 Task: Add a signature Isabella Collins containing With gratitude and sincere wishes, Isabella Collins to email address softage.8@softage.net and add a folder Games
Action: Mouse moved to (66, 134)
Screenshot: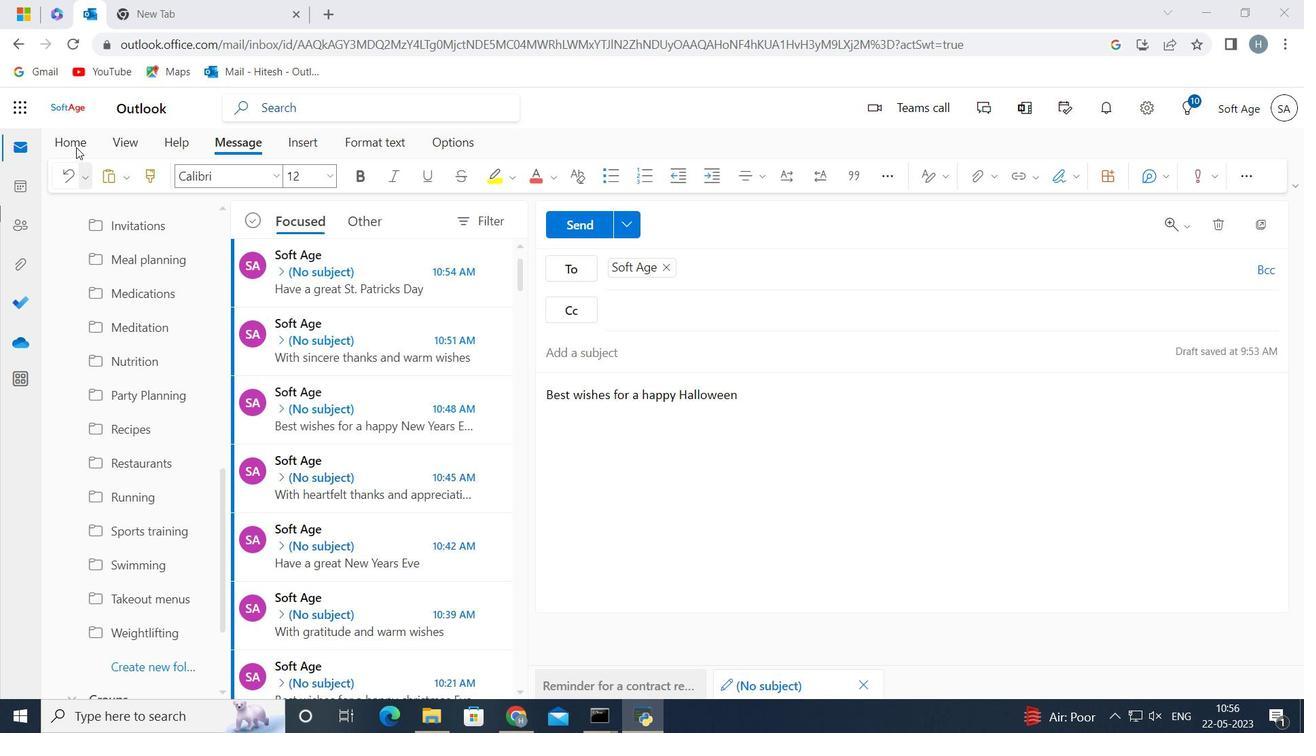 
Action: Mouse pressed left at (66, 134)
Screenshot: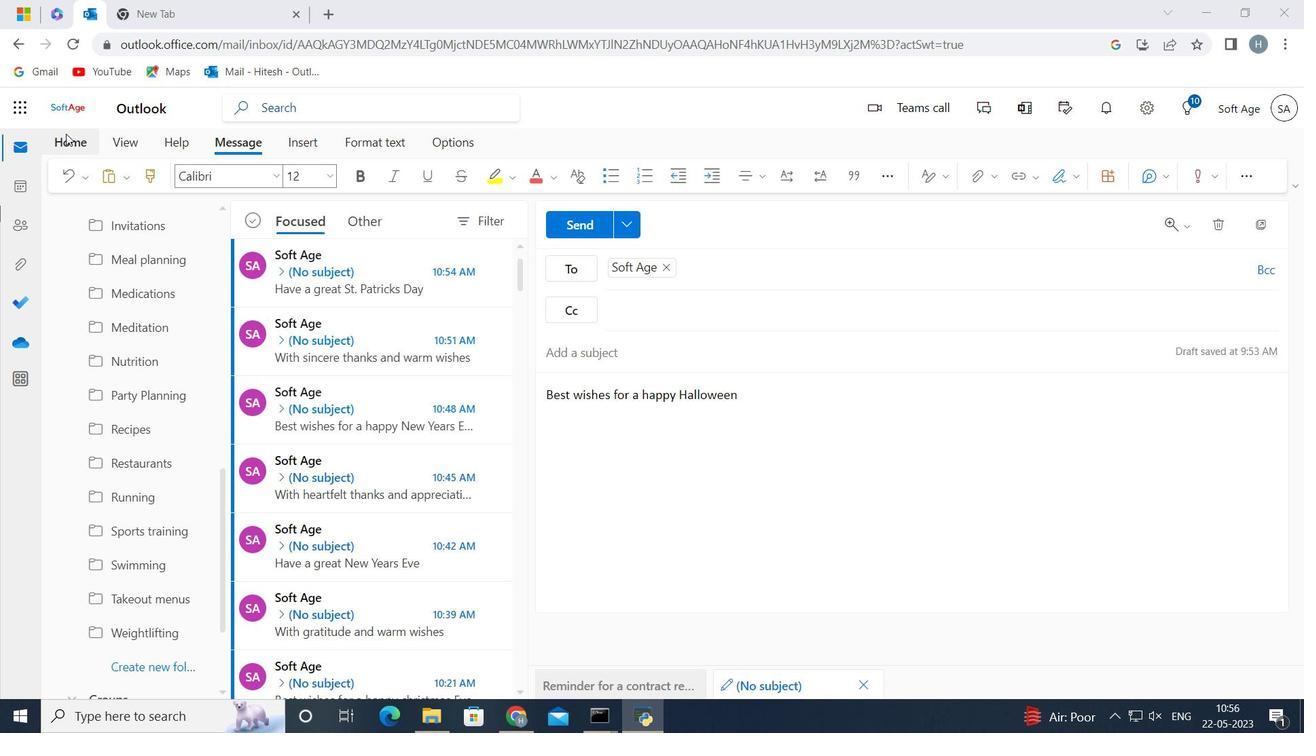 
Action: Mouse moved to (131, 173)
Screenshot: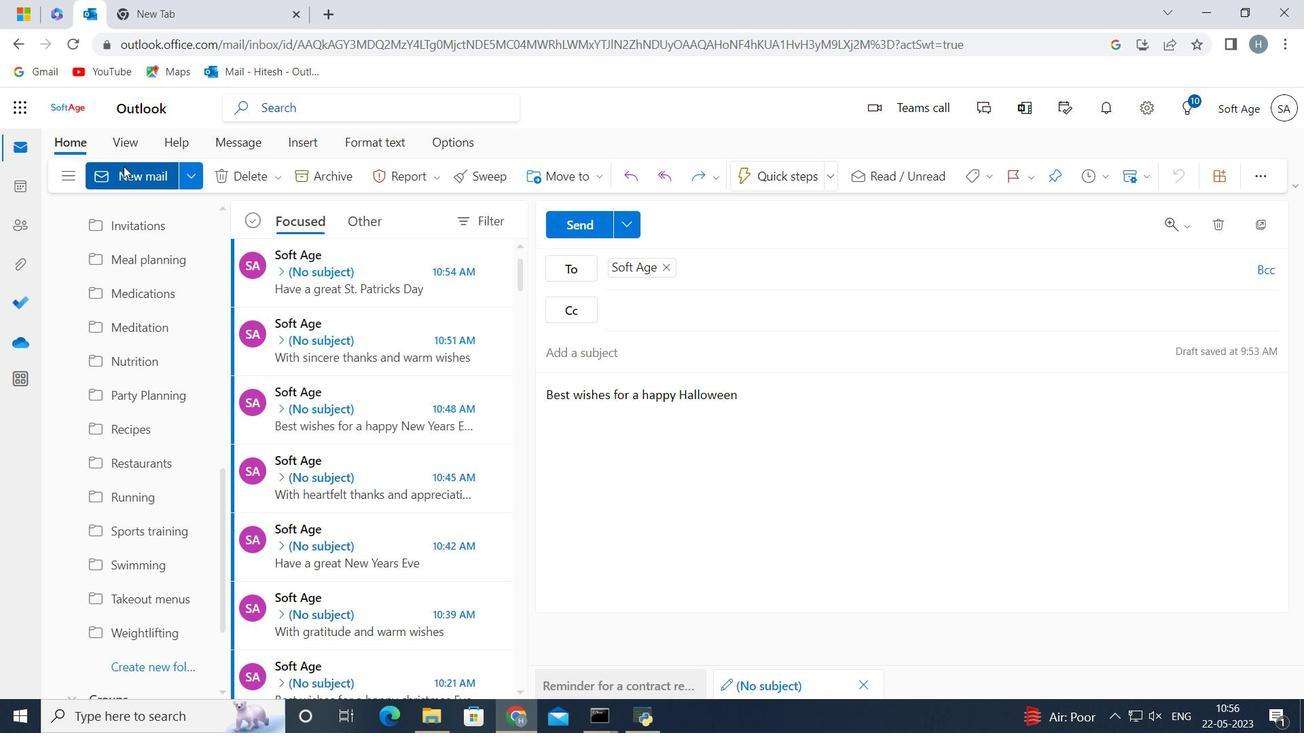 
Action: Mouse pressed left at (131, 173)
Screenshot: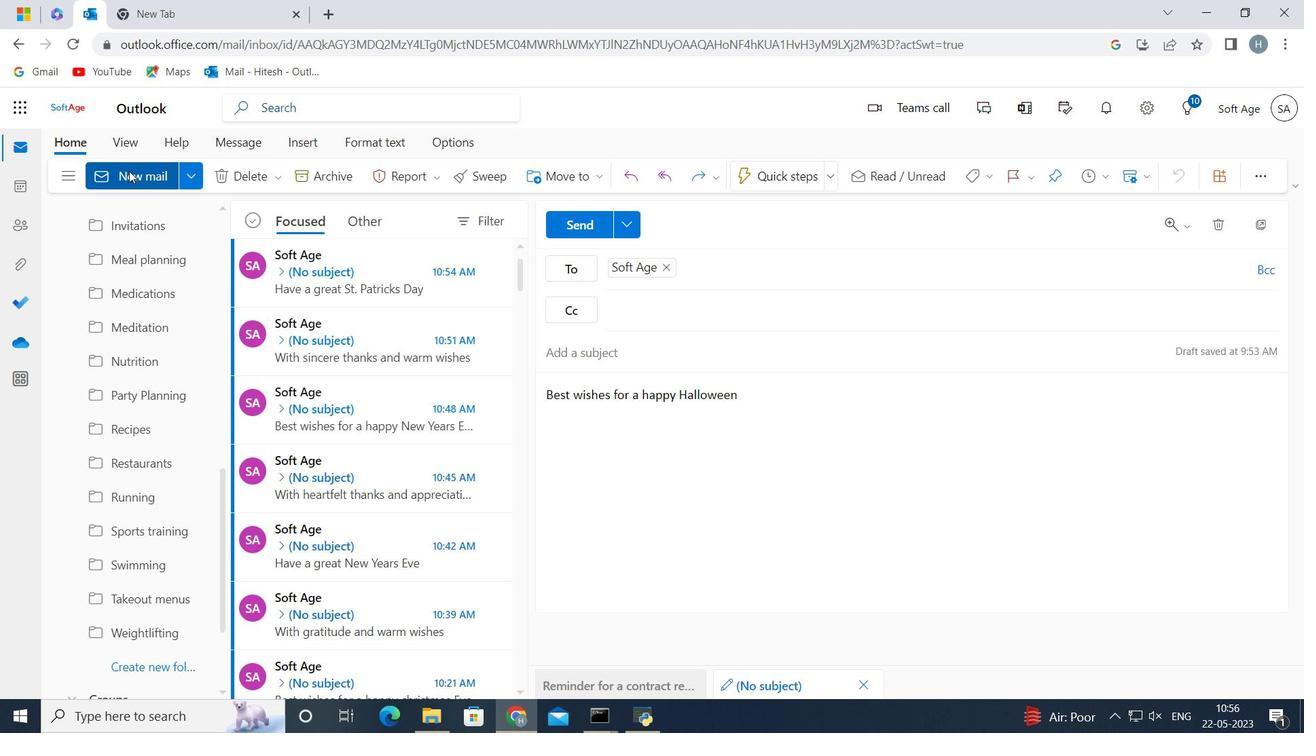 
Action: Mouse moved to (1054, 174)
Screenshot: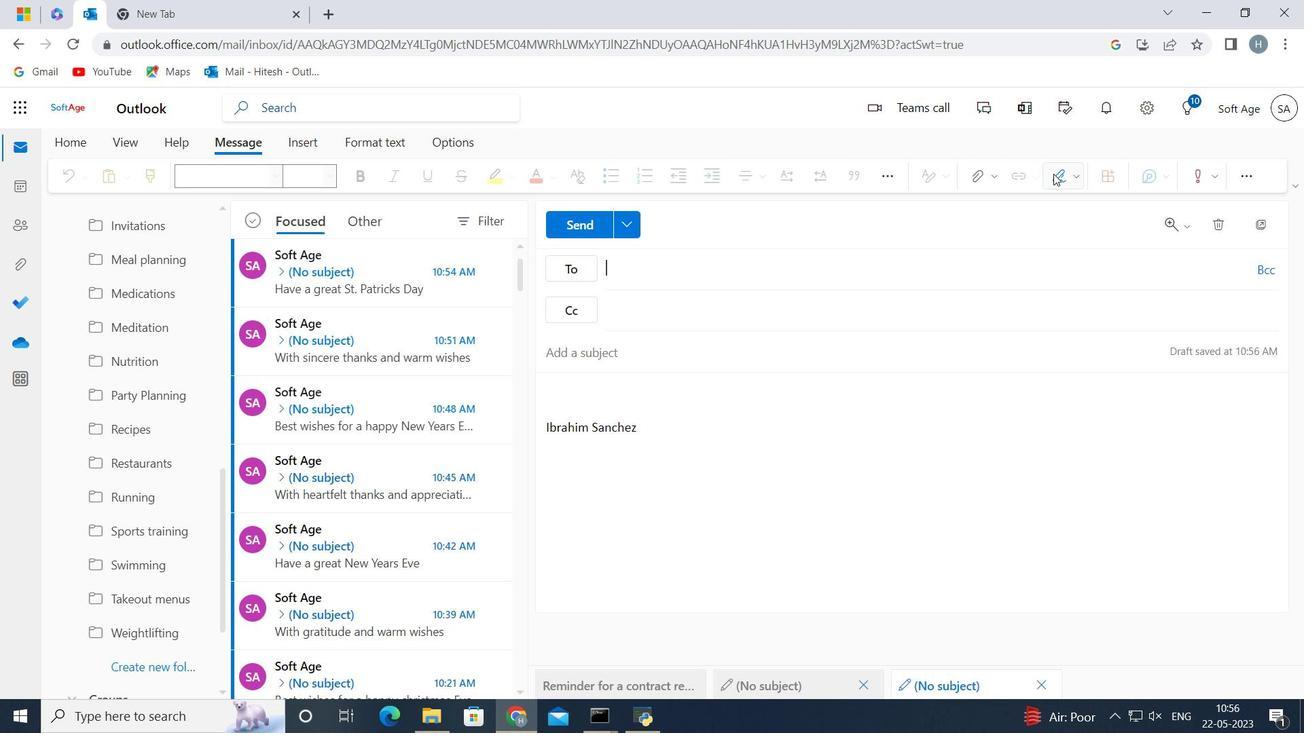 
Action: Mouse pressed left at (1054, 174)
Screenshot: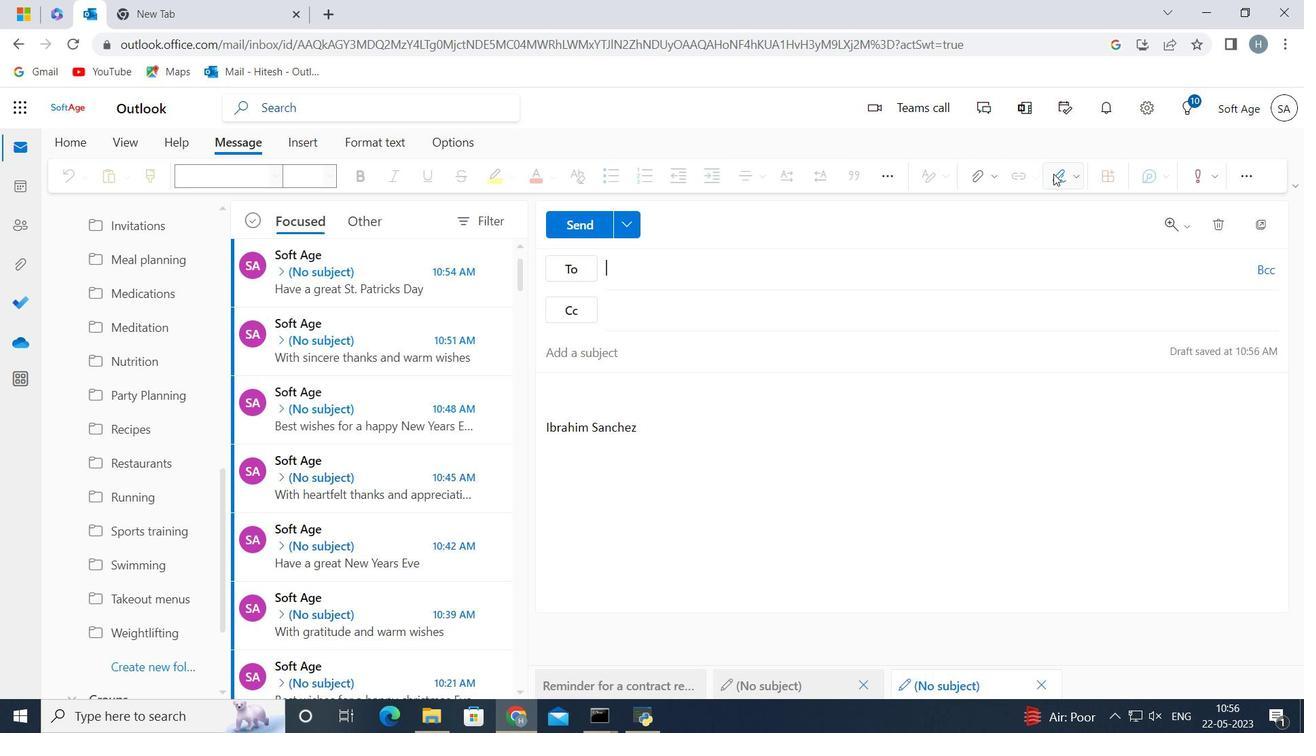 
Action: Mouse moved to (1026, 629)
Screenshot: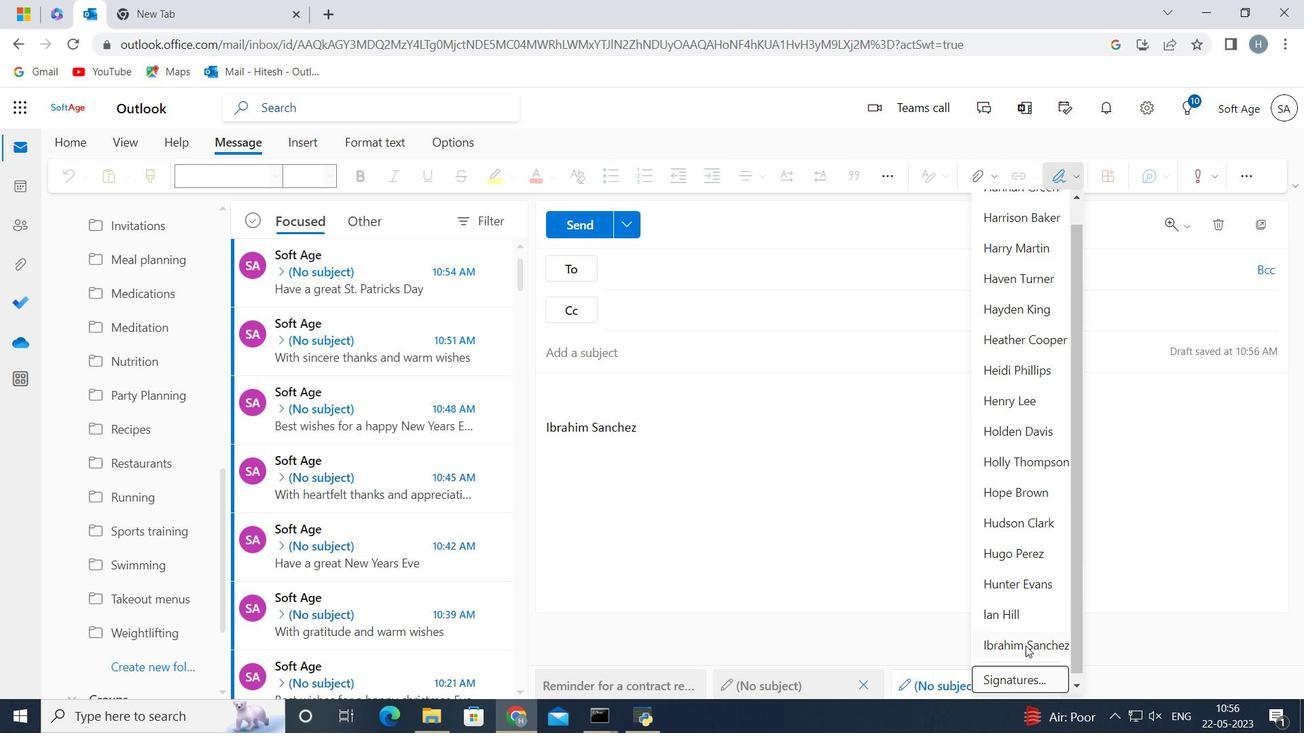 
Action: Mouse scrolled (1026, 628) with delta (0, 0)
Screenshot: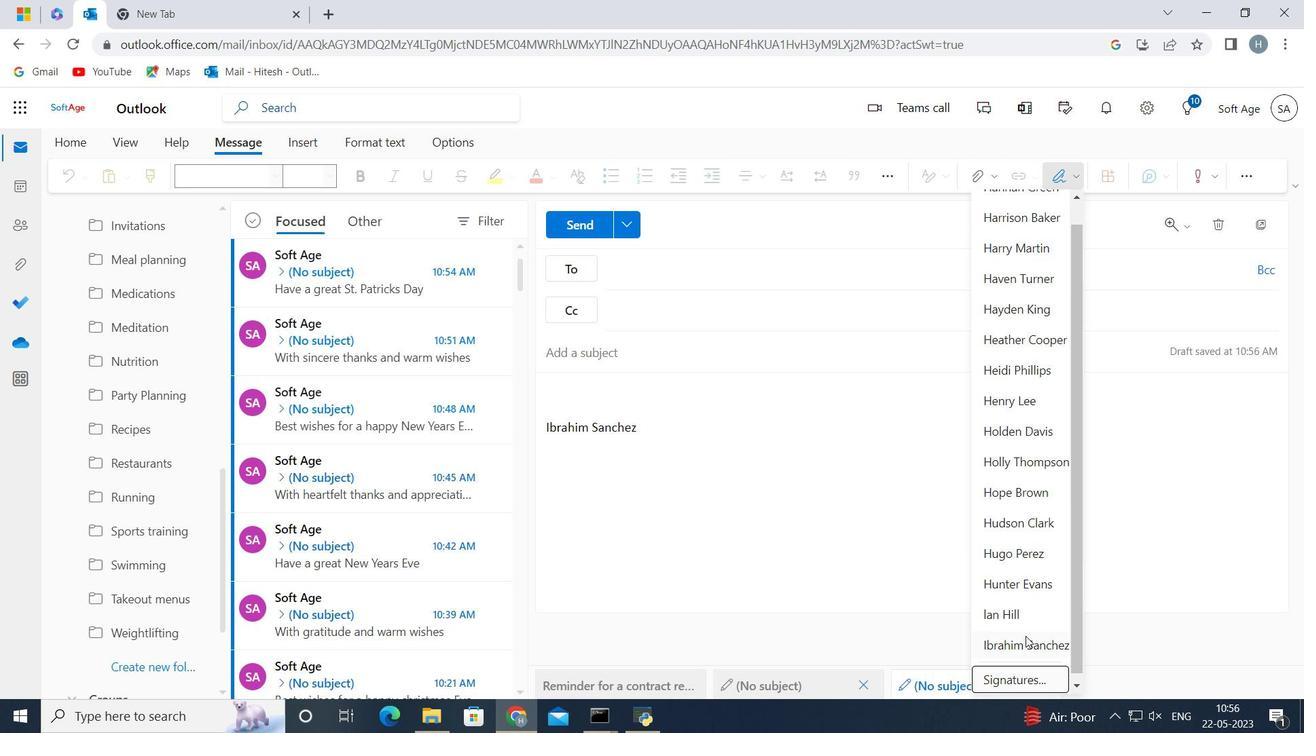 
Action: Mouse moved to (1026, 629)
Screenshot: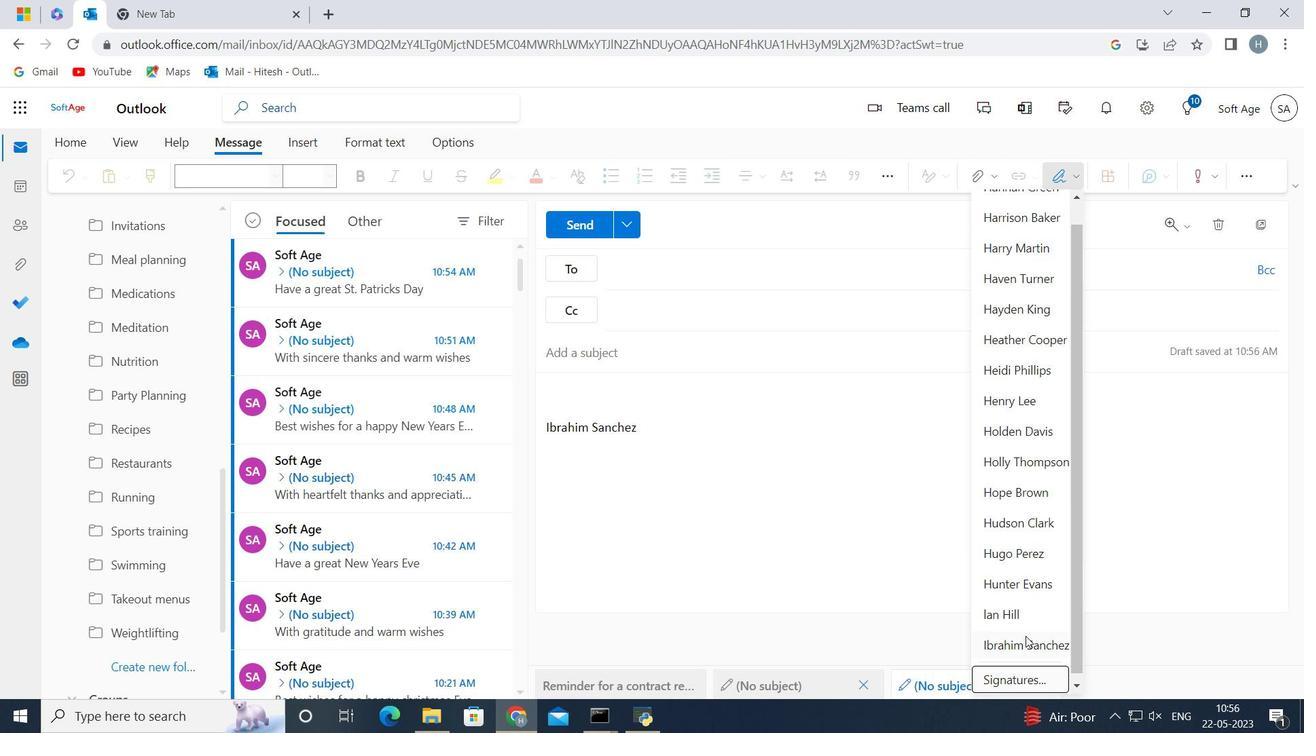 
Action: Mouse scrolled (1026, 628) with delta (0, 0)
Screenshot: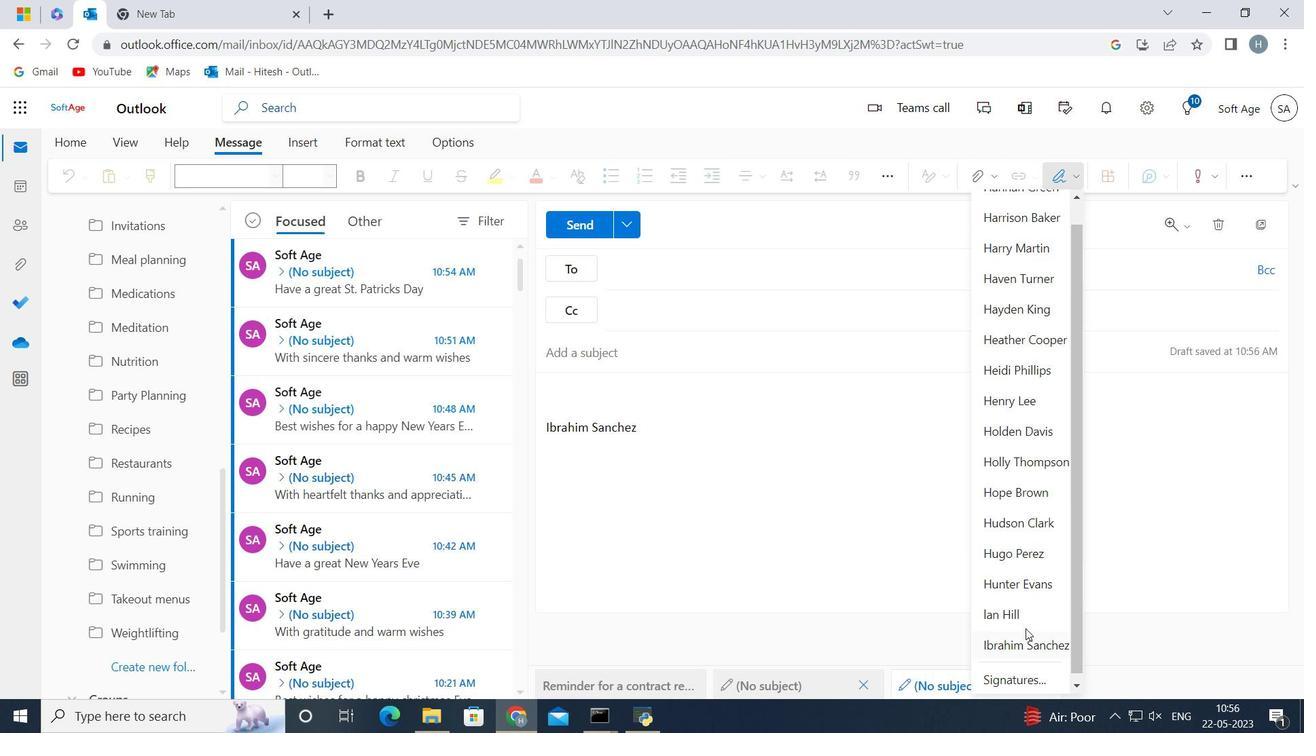 
Action: Mouse scrolled (1026, 628) with delta (0, 0)
Screenshot: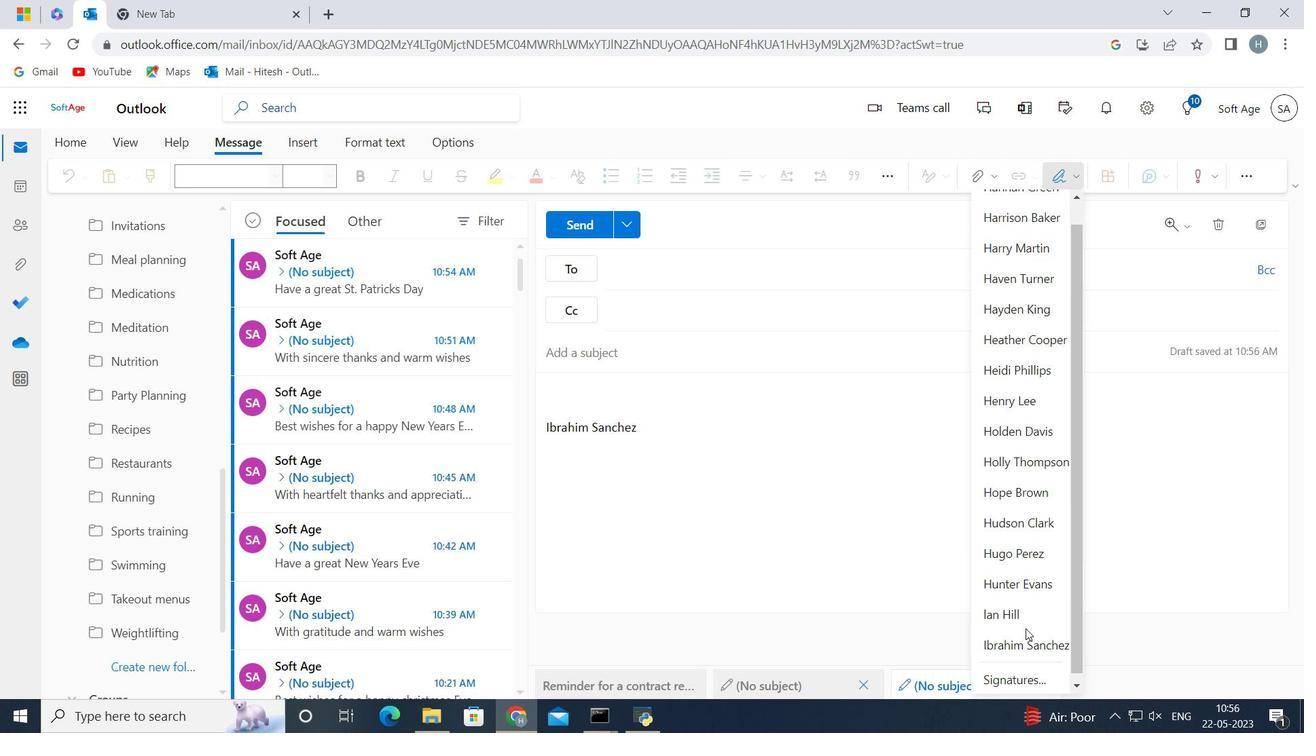 
Action: Mouse moved to (1026, 617)
Screenshot: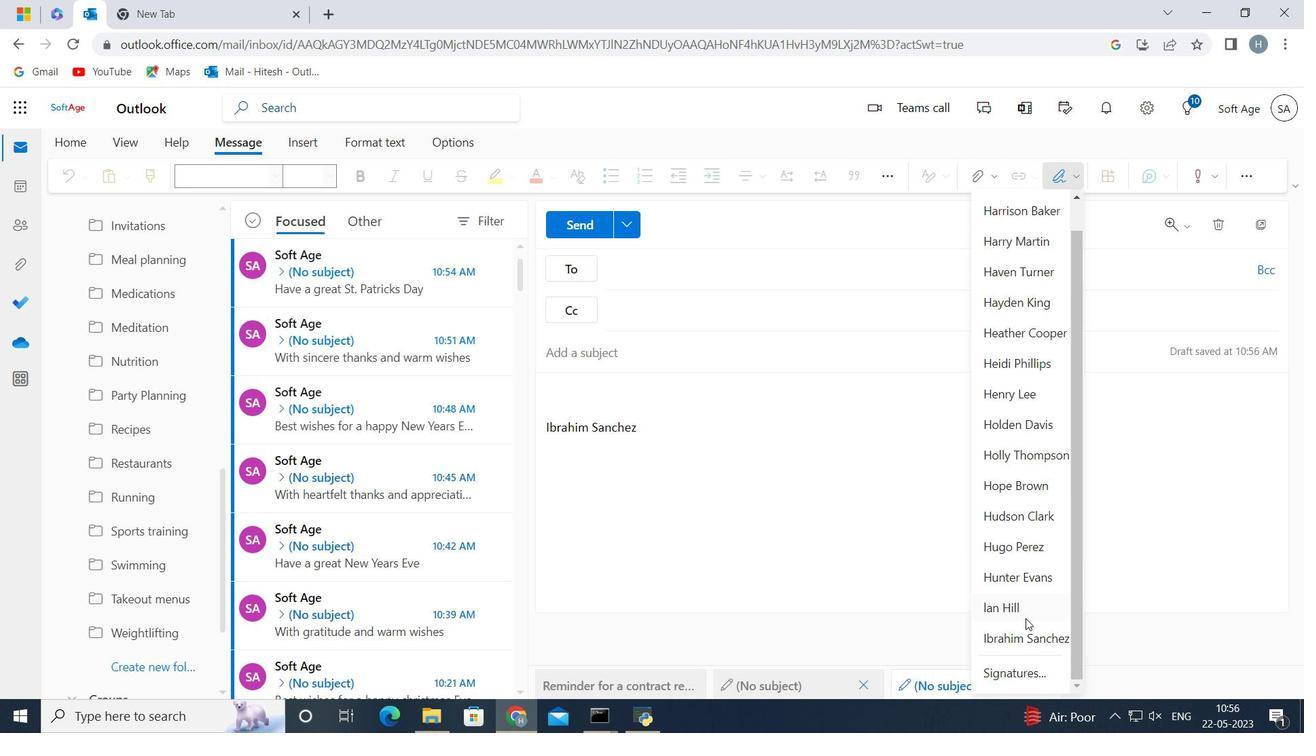 
Action: Mouse scrolled (1026, 616) with delta (0, 0)
Screenshot: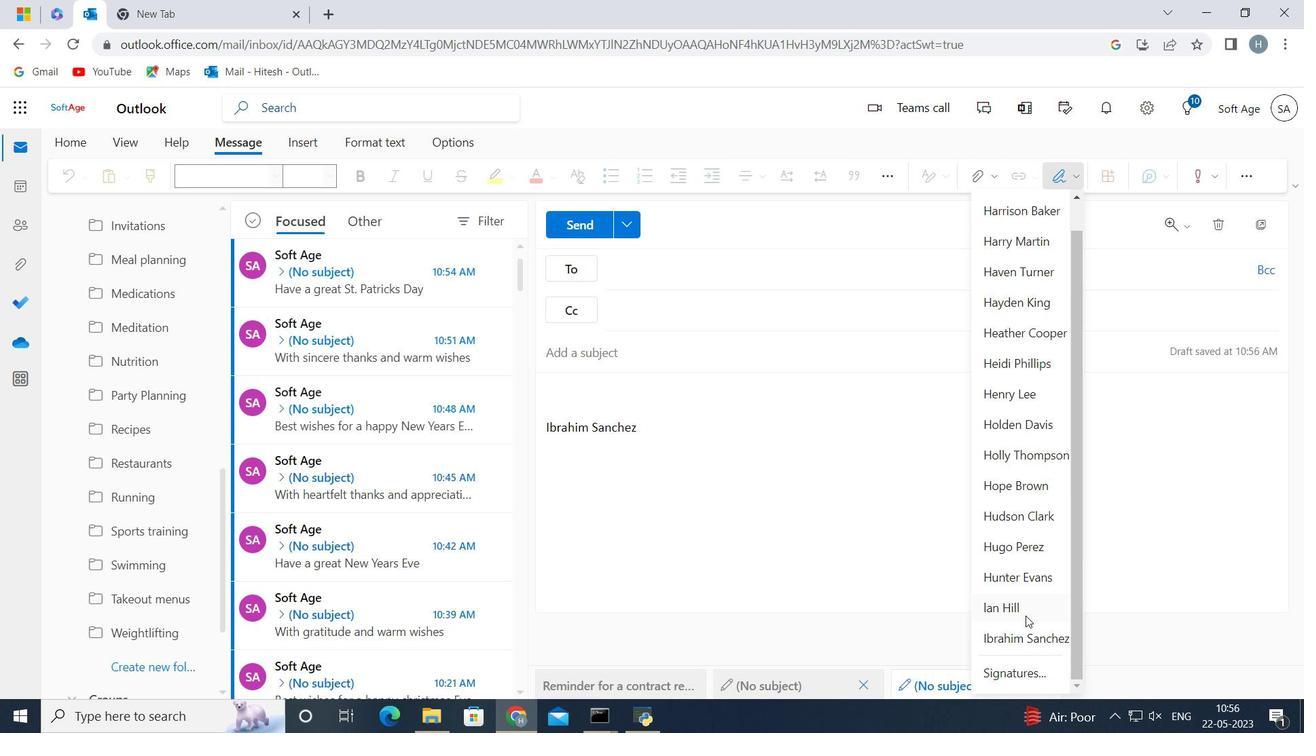 
Action: Mouse moved to (1028, 672)
Screenshot: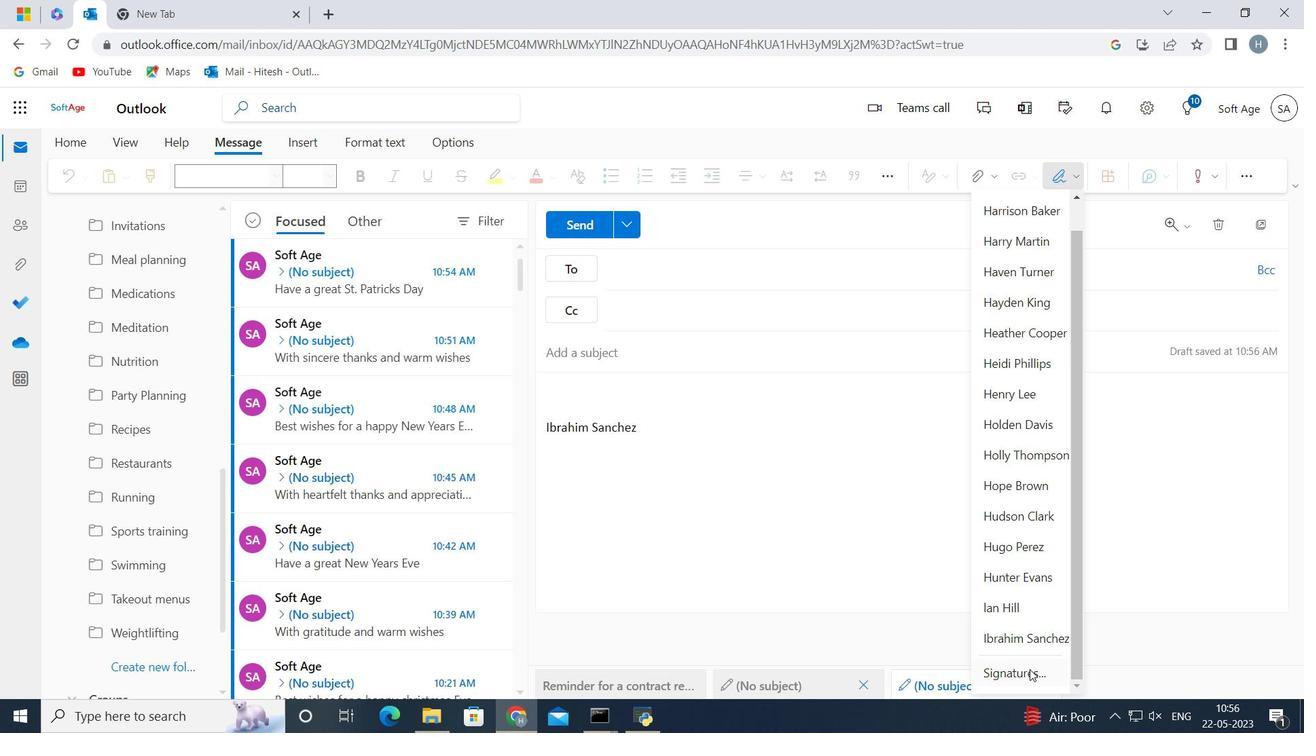
Action: Mouse pressed left at (1028, 672)
Screenshot: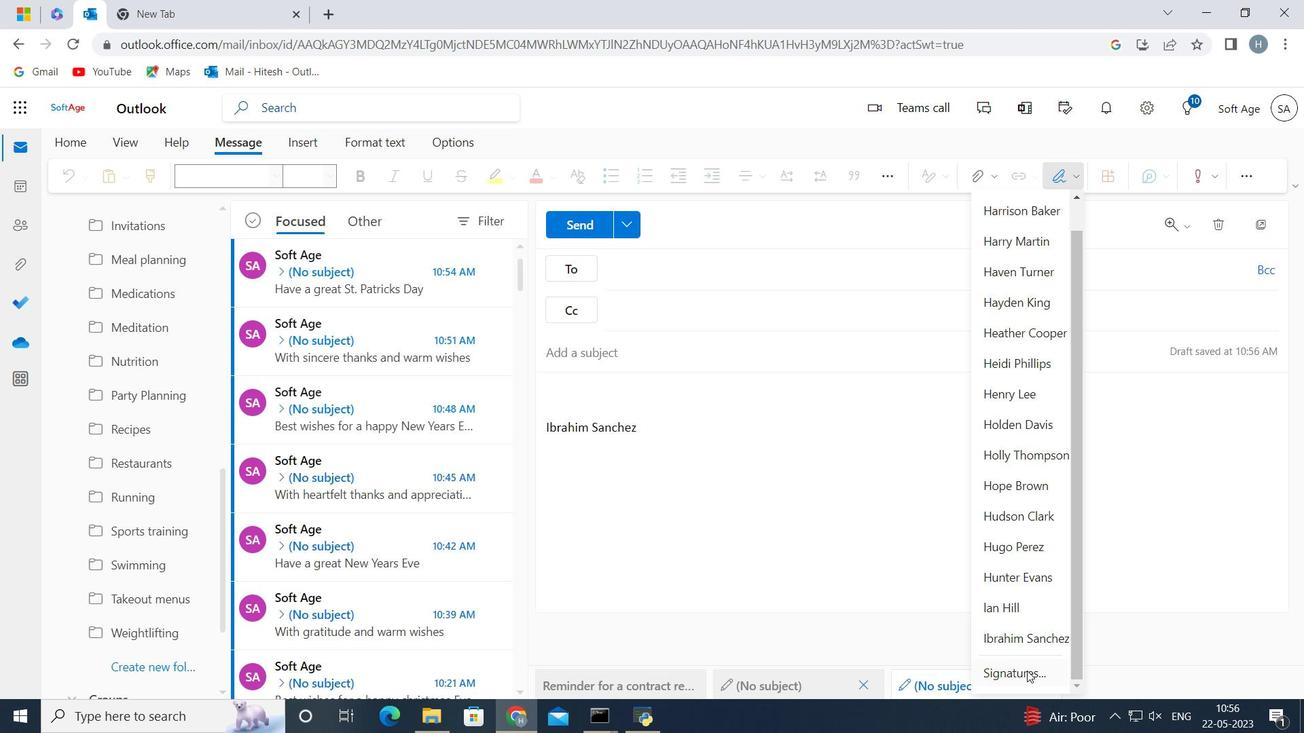 
Action: Mouse moved to (885, 311)
Screenshot: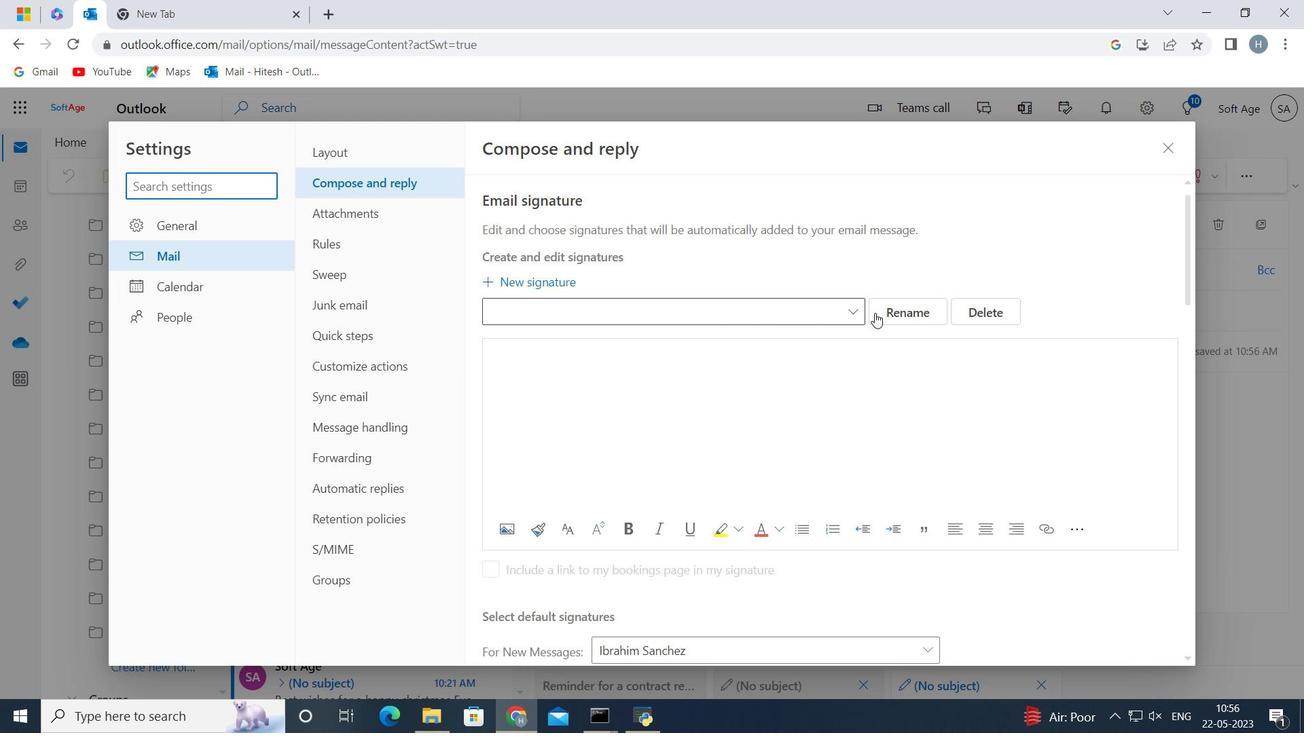 
Action: Mouse pressed left at (885, 311)
Screenshot: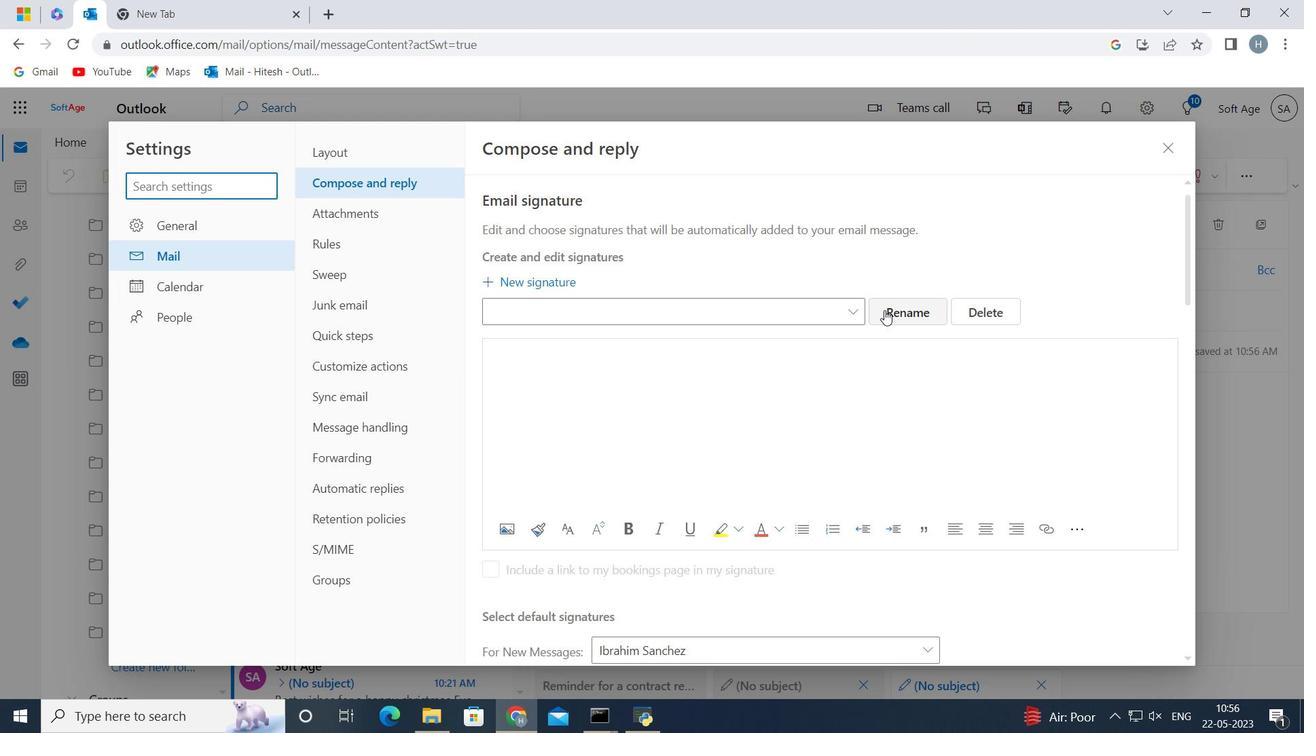 
Action: Mouse moved to (816, 309)
Screenshot: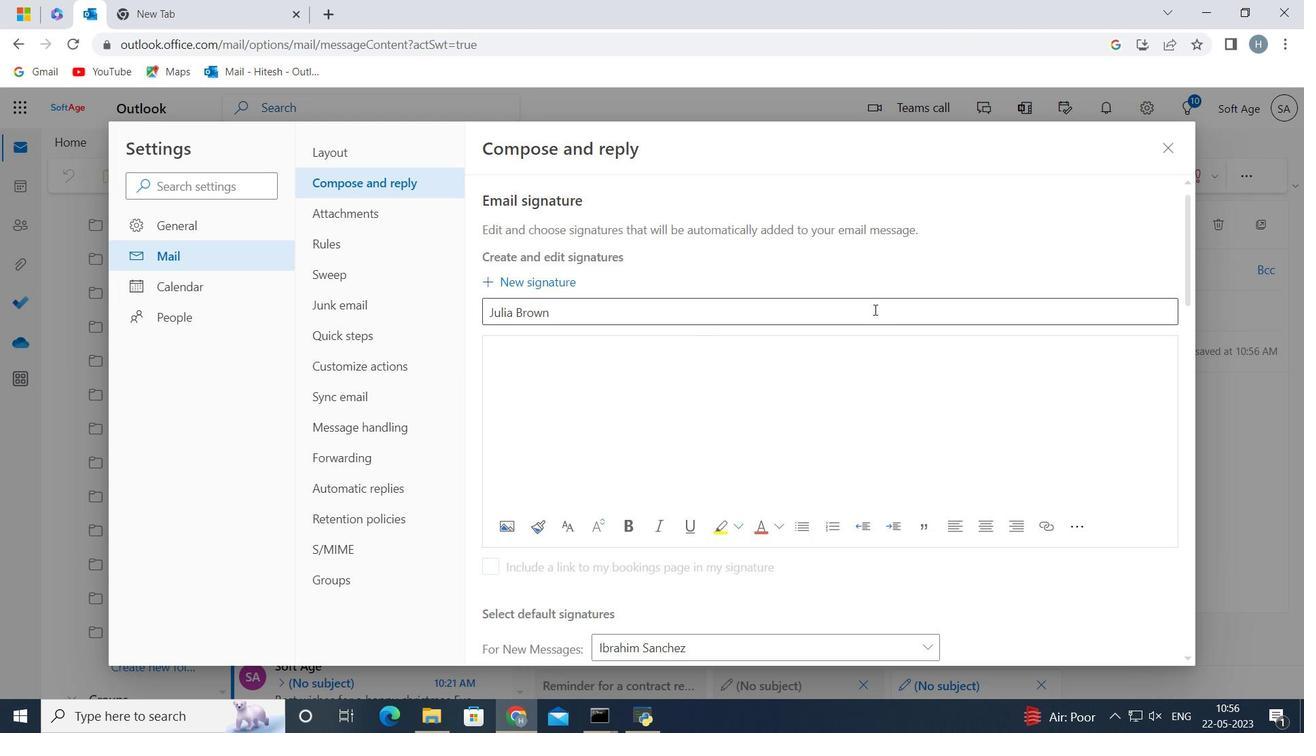 
Action: Mouse pressed left at (816, 309)
Screenshot: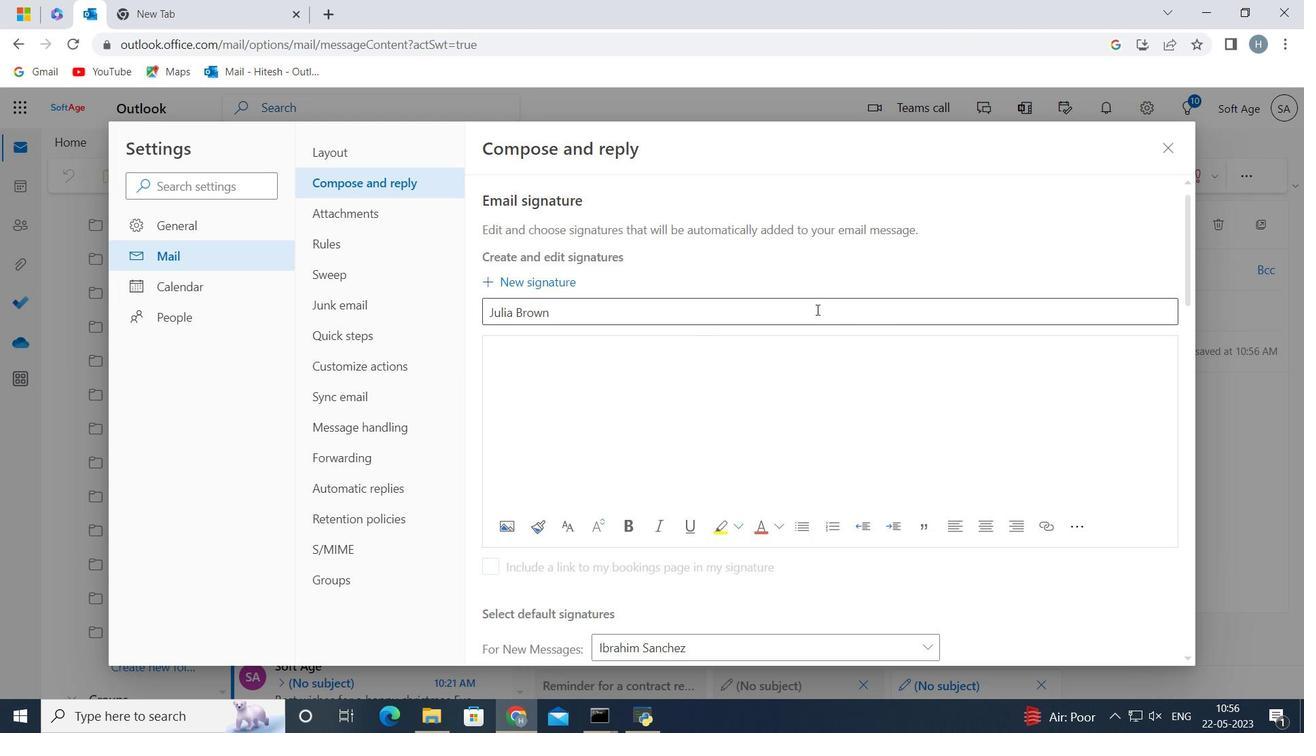 
Action: Key pressed <Key.backspace><Key.backspace><Key.backspace><Key.backspace><Key.backspace><Key.backspace><Key.backspace><Key.backspace><Key.backspace><Key.backspace><Key.backspace><Key.backspace><Key.backspace><Key.shift>Isabella<Key.space><Key.shift><Key.shift><Key.shift><Key.shift><Key.shift>Collins
Screenshot: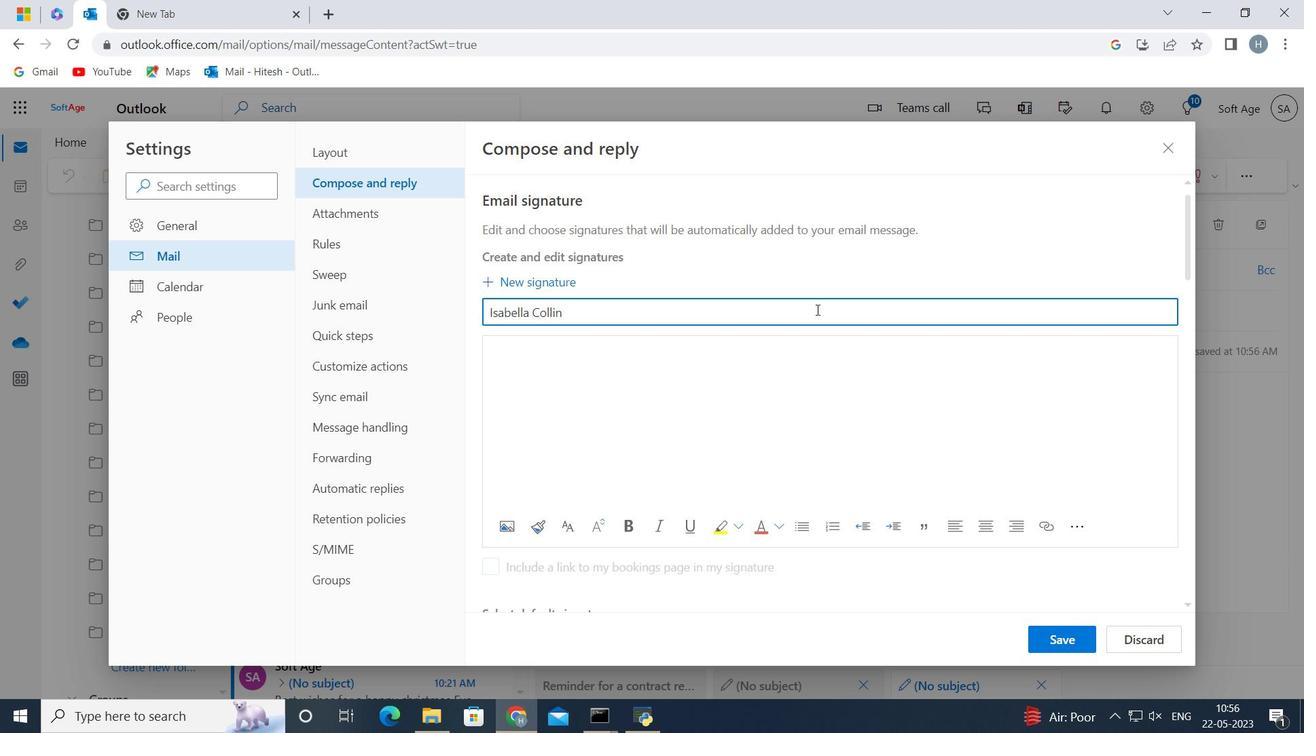 
Action: Mouse moved to (529, 381)
Screenshot: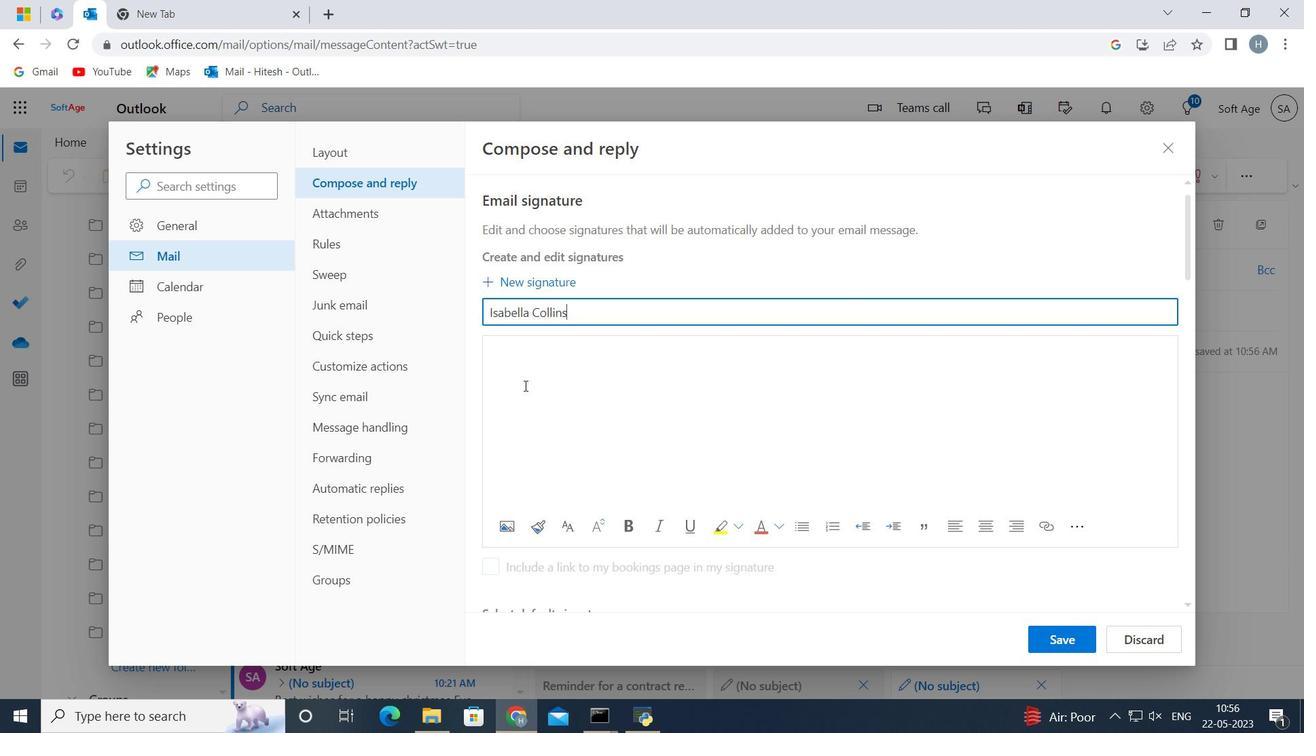 
Action: Mouse pressed left at (529, 381)
Screenshot: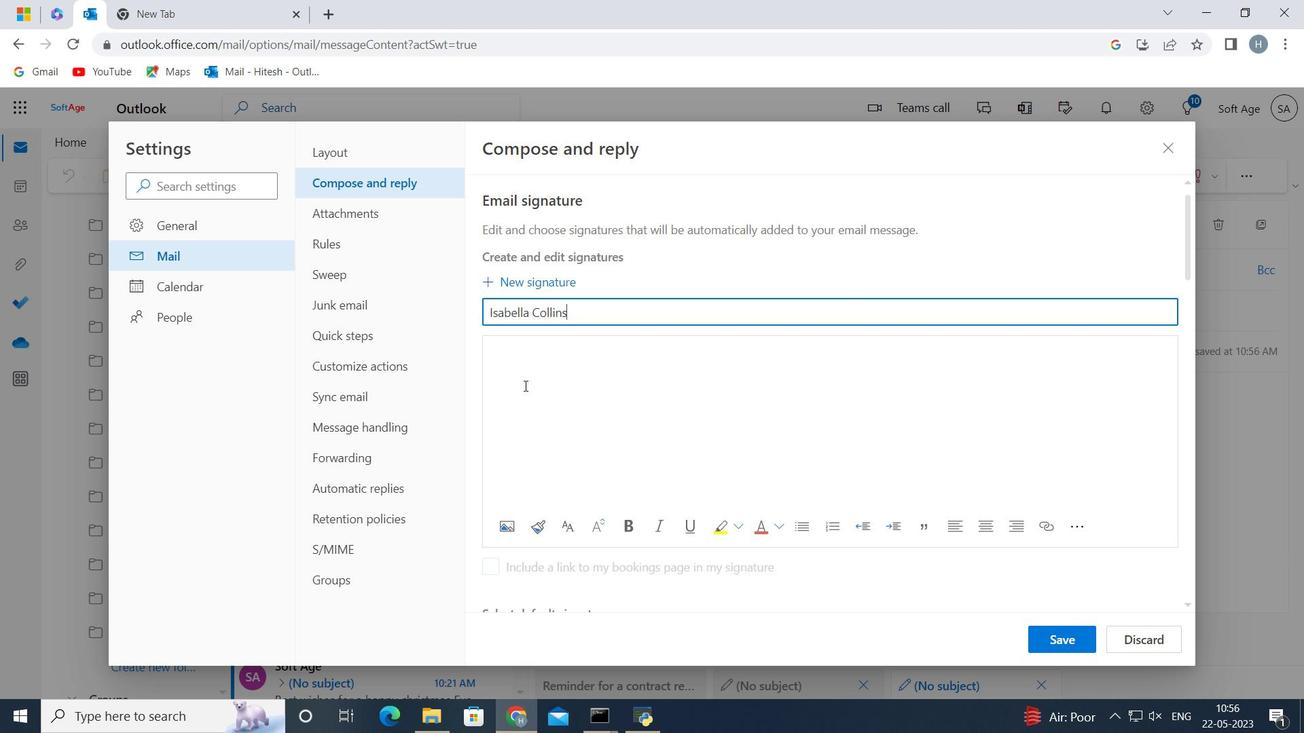 
Action: Key pressed <Key.shift><Key.shift><Key.shift><Key.shift><Key.shift><Key.shift><Key.shift><Key.shift><Key.shift><Key.shift><Key.shift>Isabella<Key.space><Key.shift>Collins
Screenshot: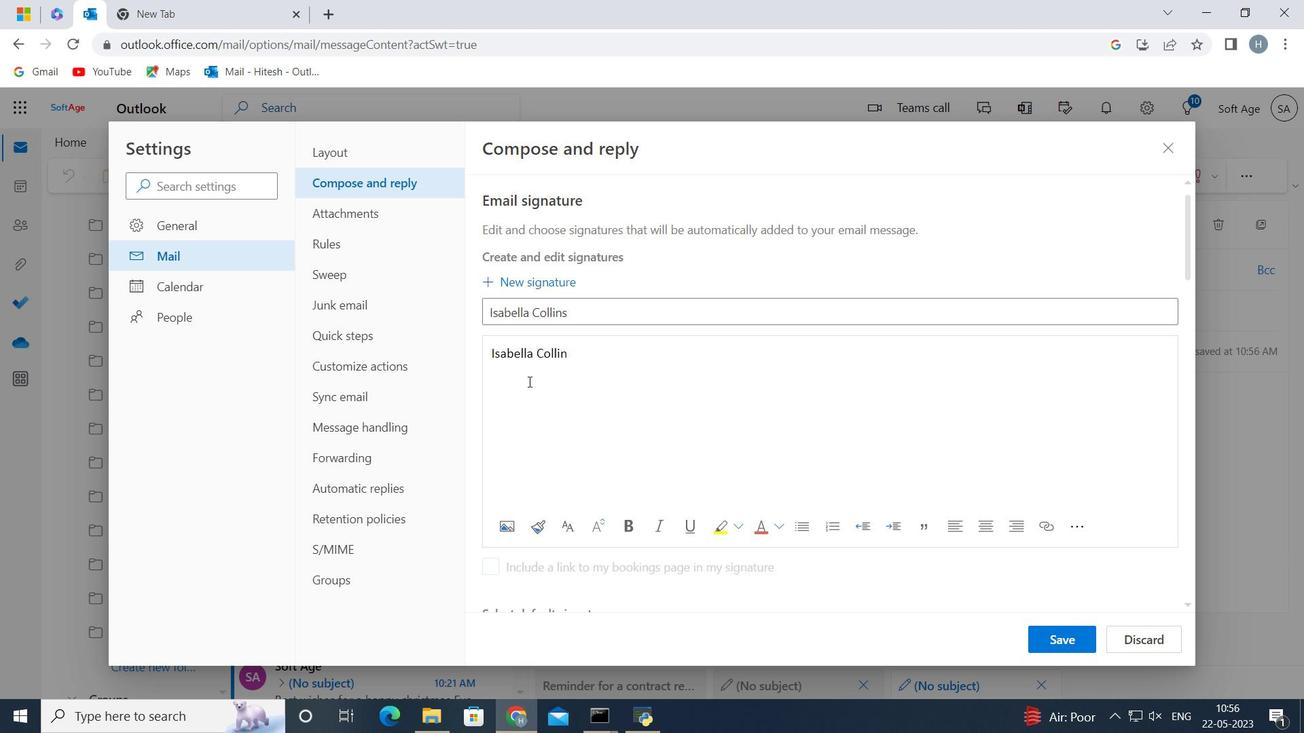 
Action: Mouse moved to (1062, 644)
Screenshot: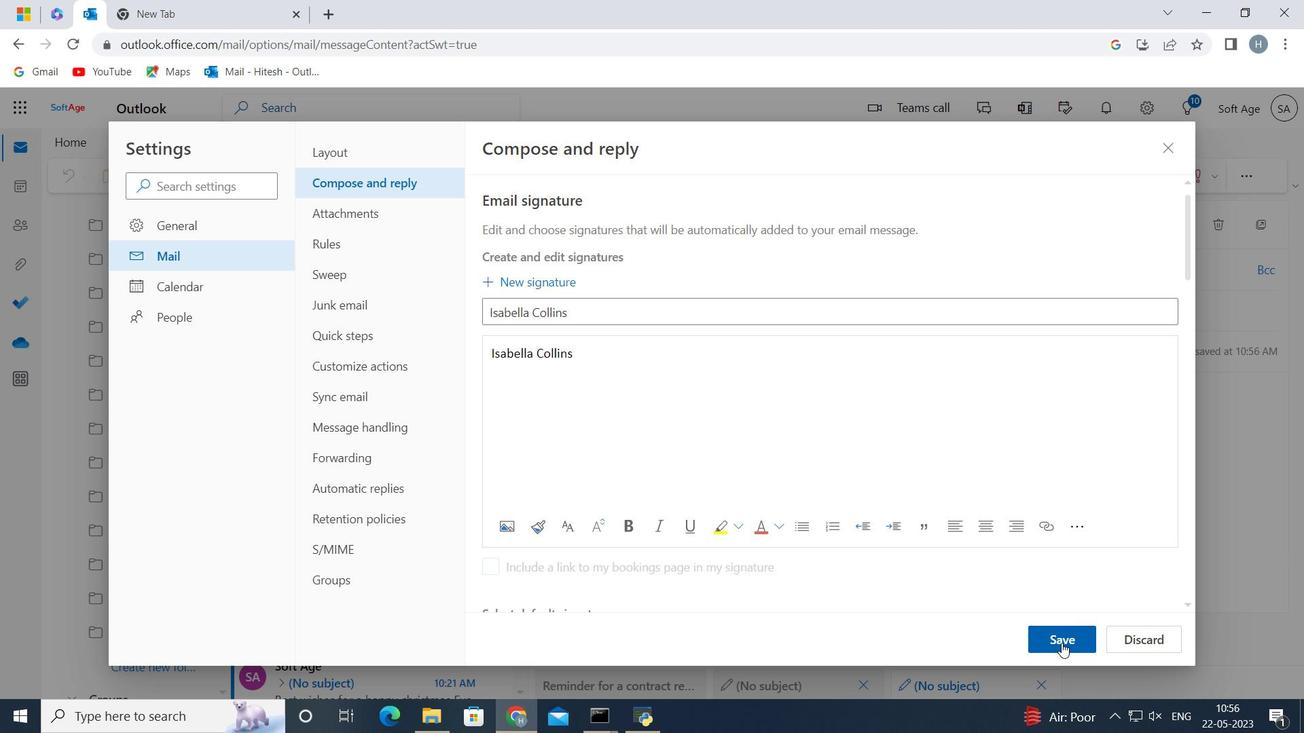 
Action: Mouse pressed left at (1062, 644)
Screenshot: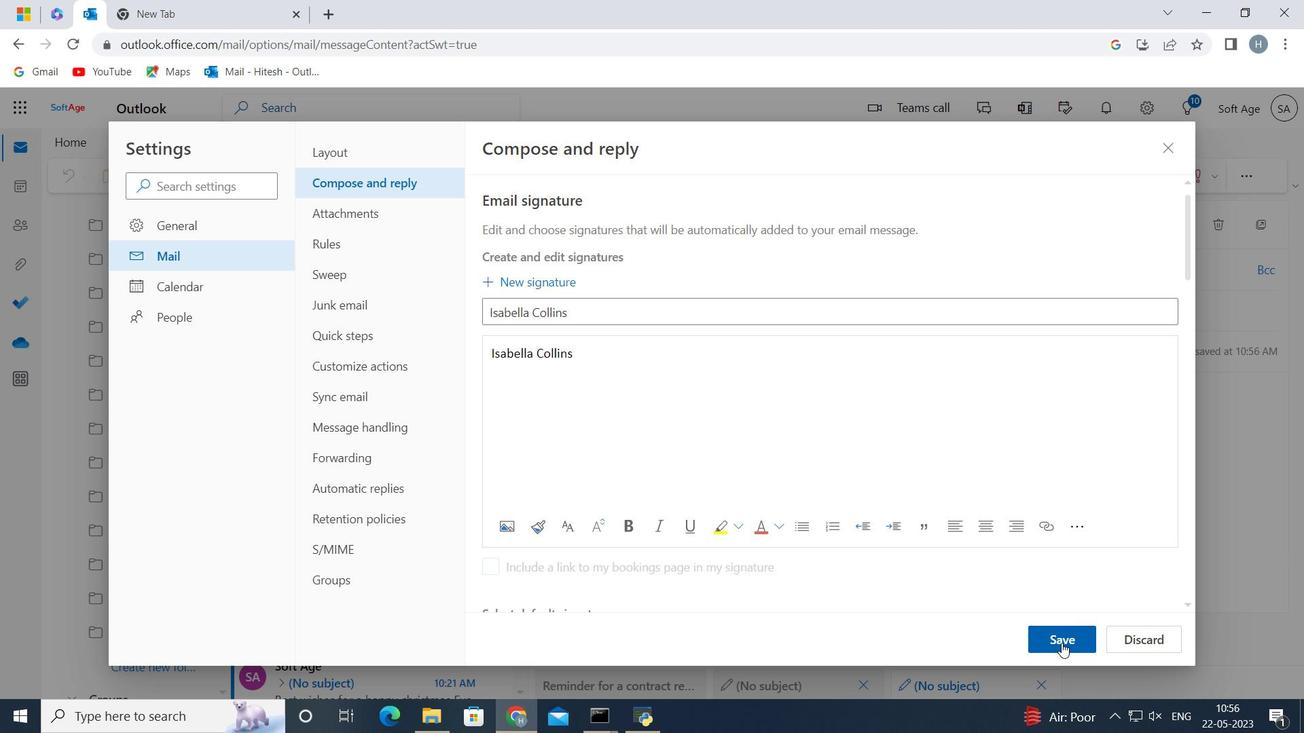 
Action: Mouse moved to (708, 394)
Screenshot: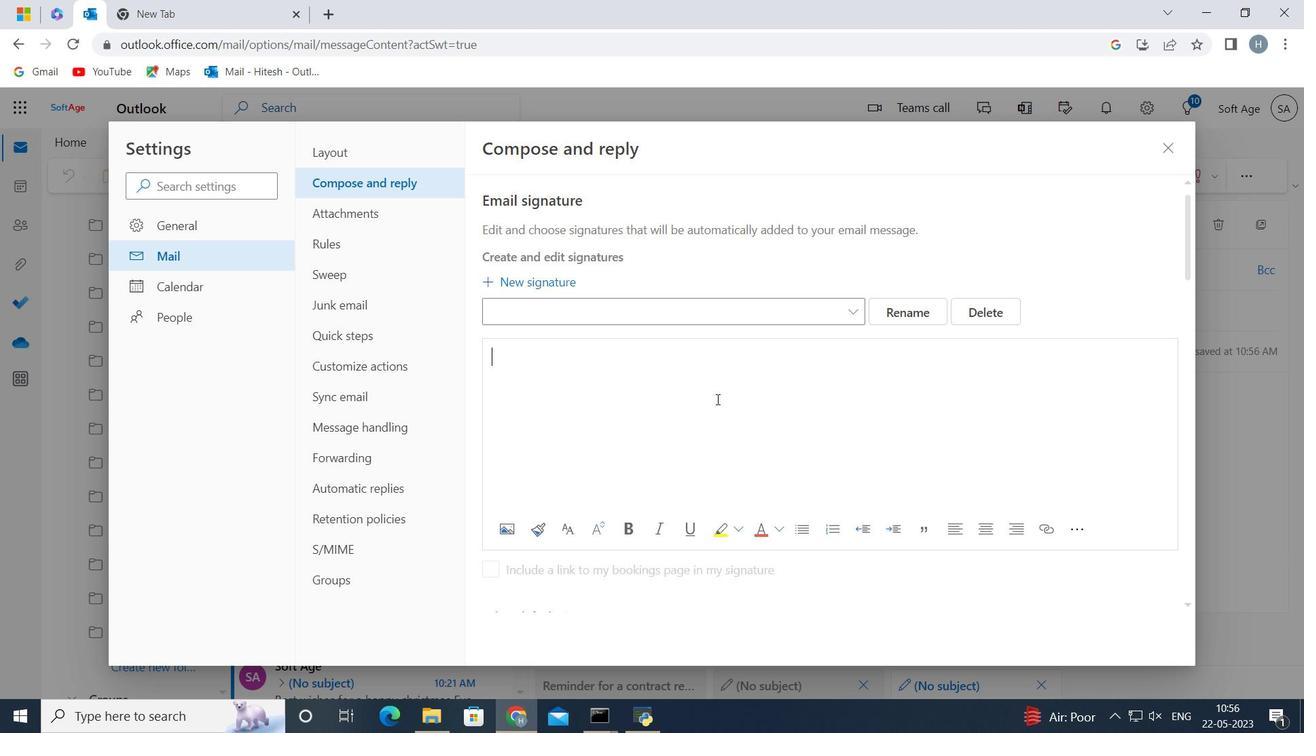 
Action: Mouse scrolled (708, 393) with delta (0, 0)
Screenshot: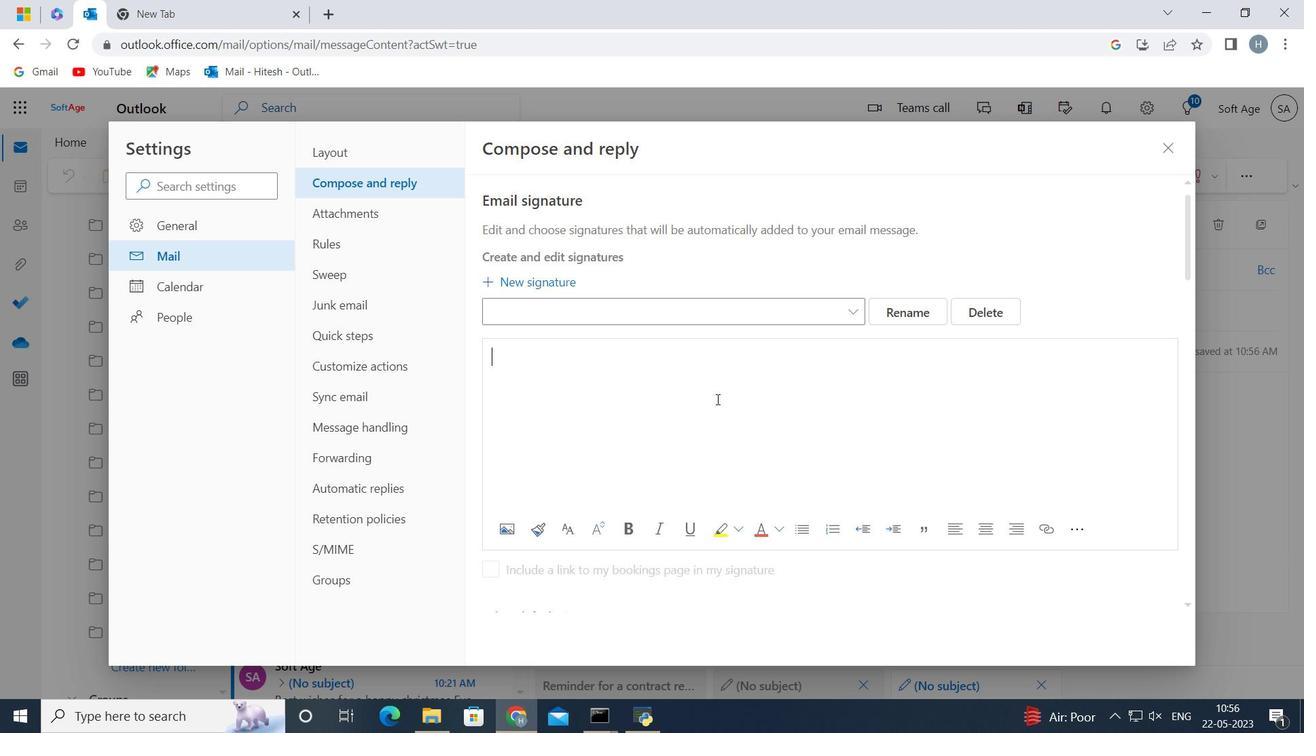 
Action: Mouse moved to (708, 394)
Screenshot: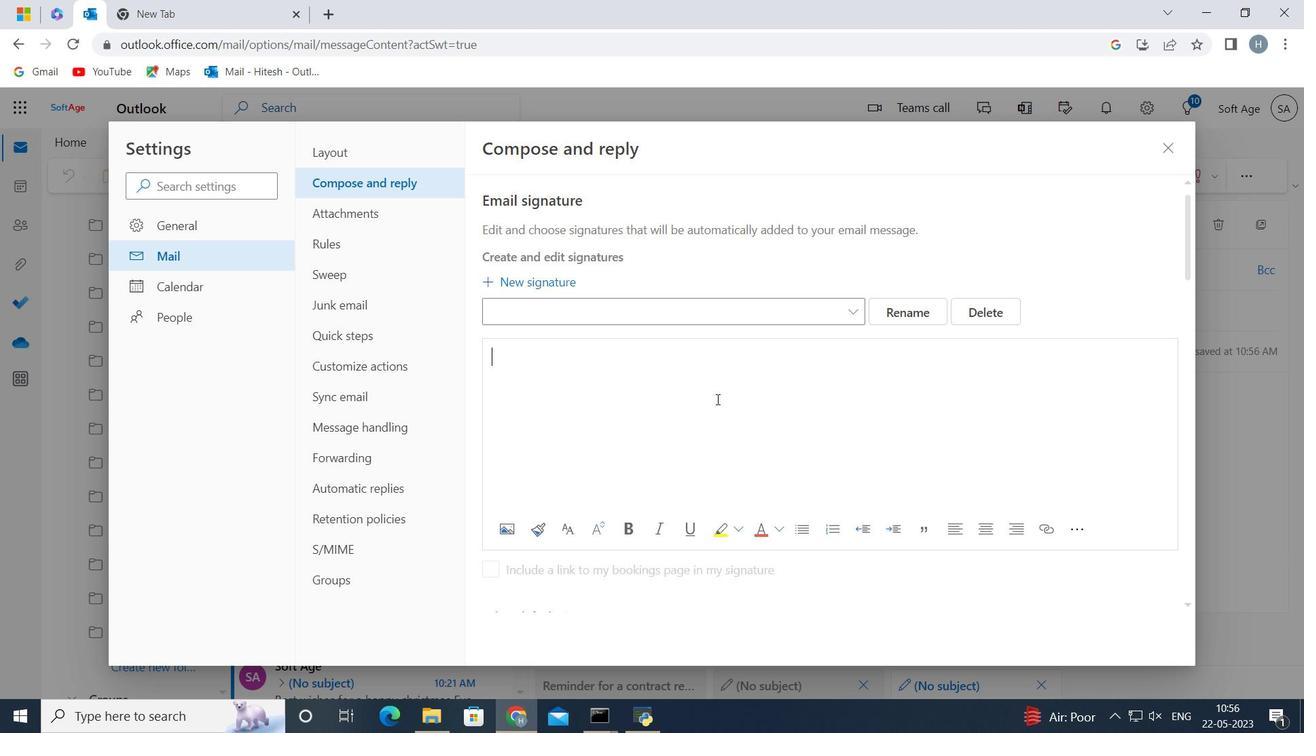 
Action: Mouse scrolled (708, 393) with delta (0, 0)
Screenshot: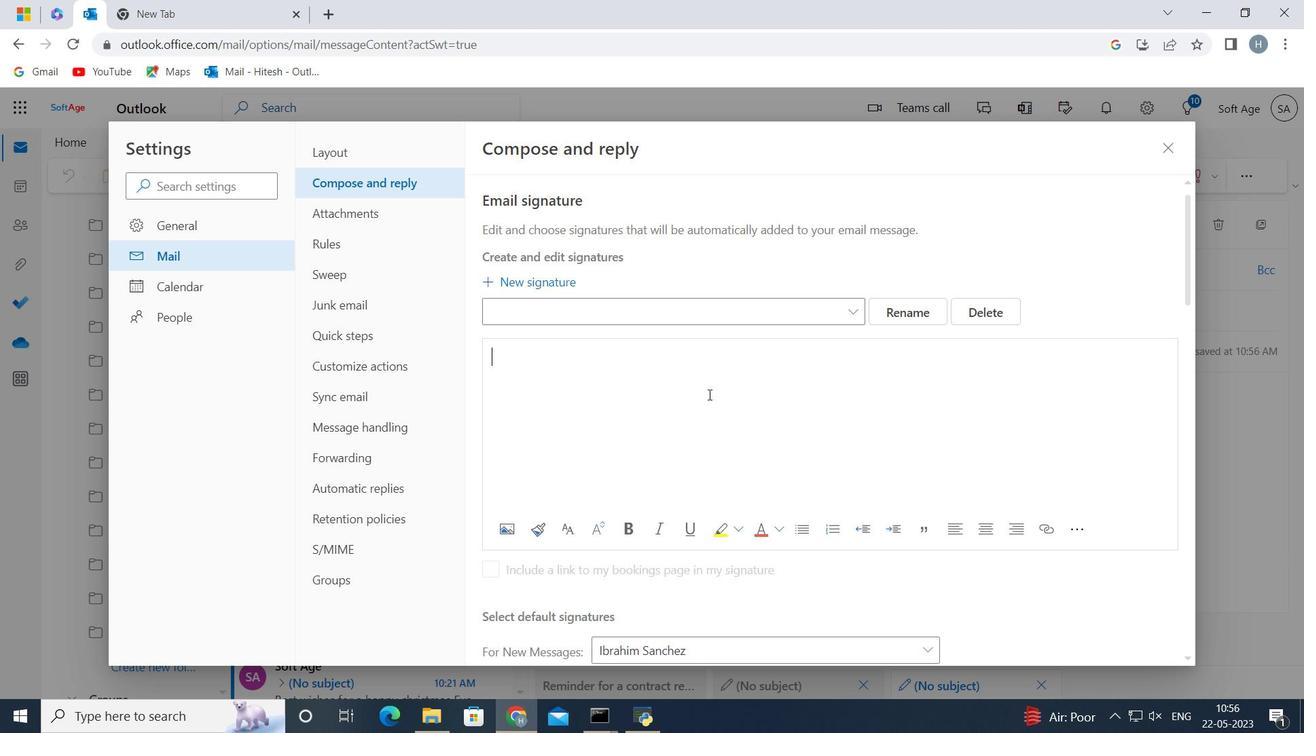 
Action: Mouse scrolled (708, 393) with delta (0, 0)
Screenshot: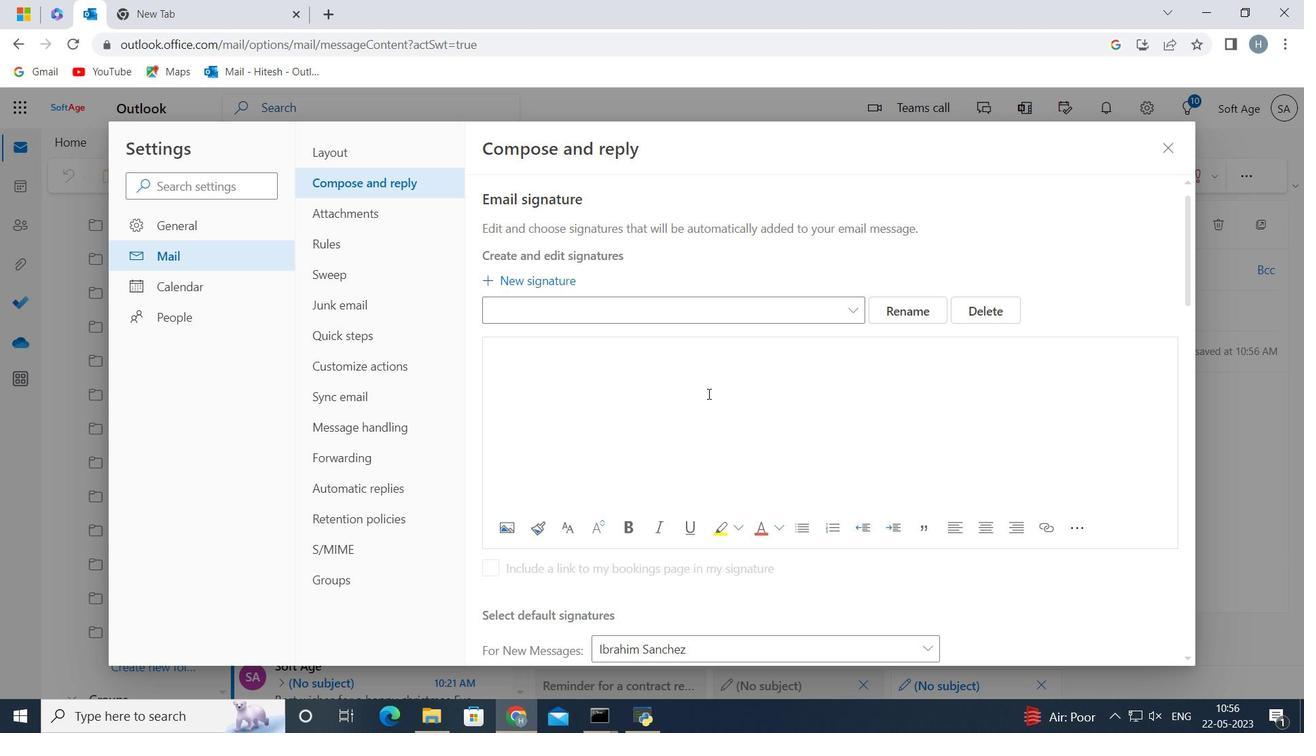 
Action: Mouse moved to (708, 393)
Screenshot: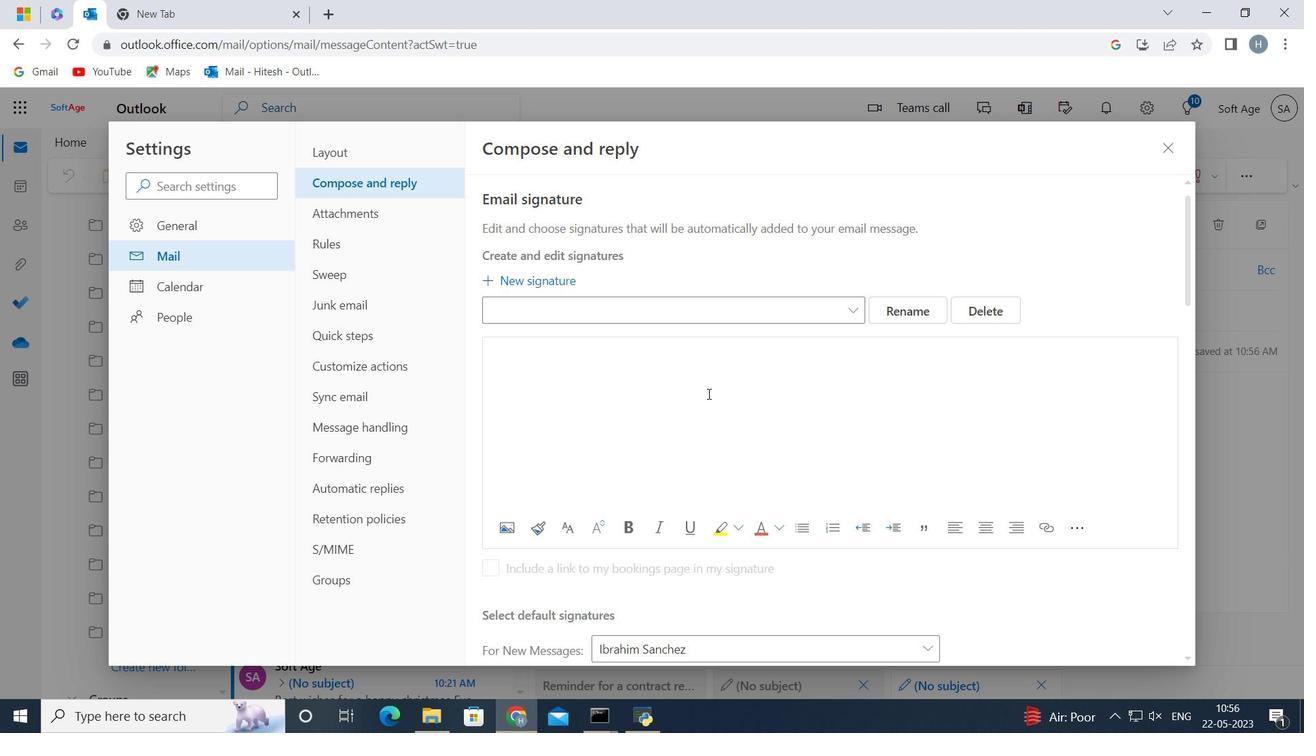 
Action: Mouse scrolled (708, 392) with delta (0, 0)
Screenshot: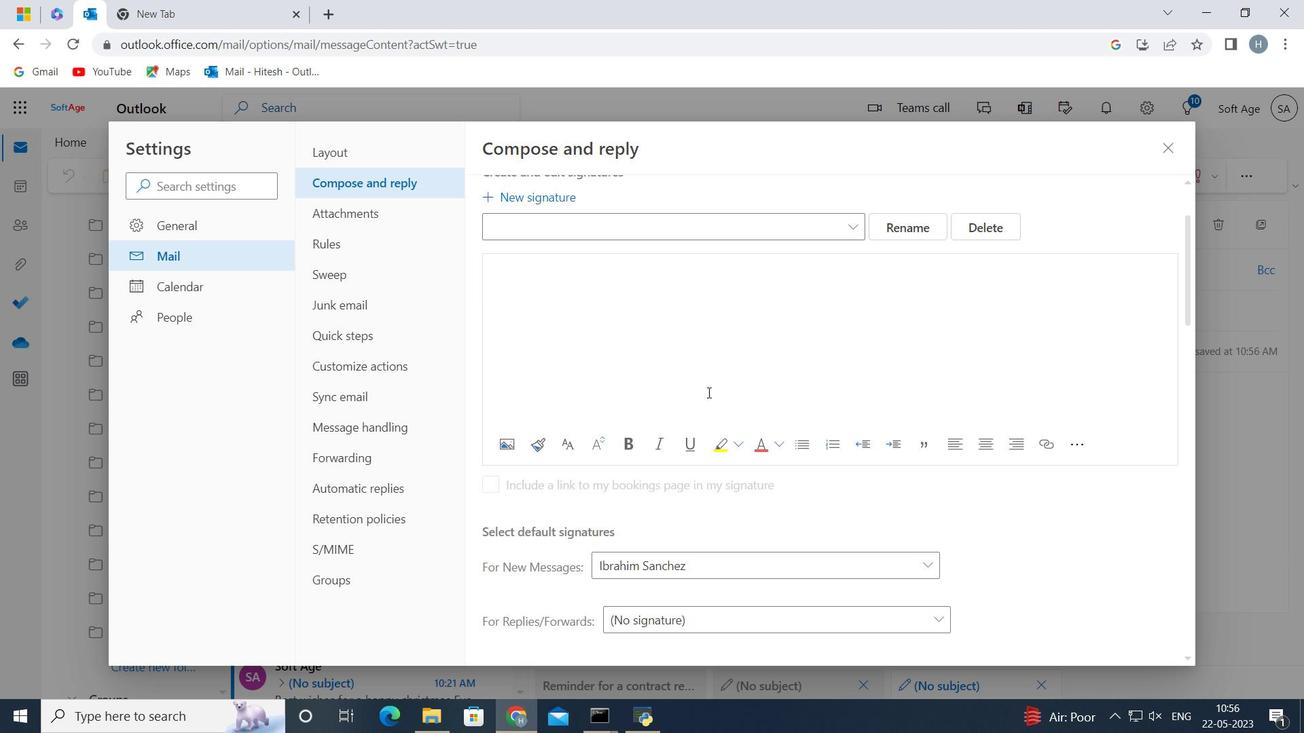 
Action: Mouse moved to (818, 307)
Screenshot: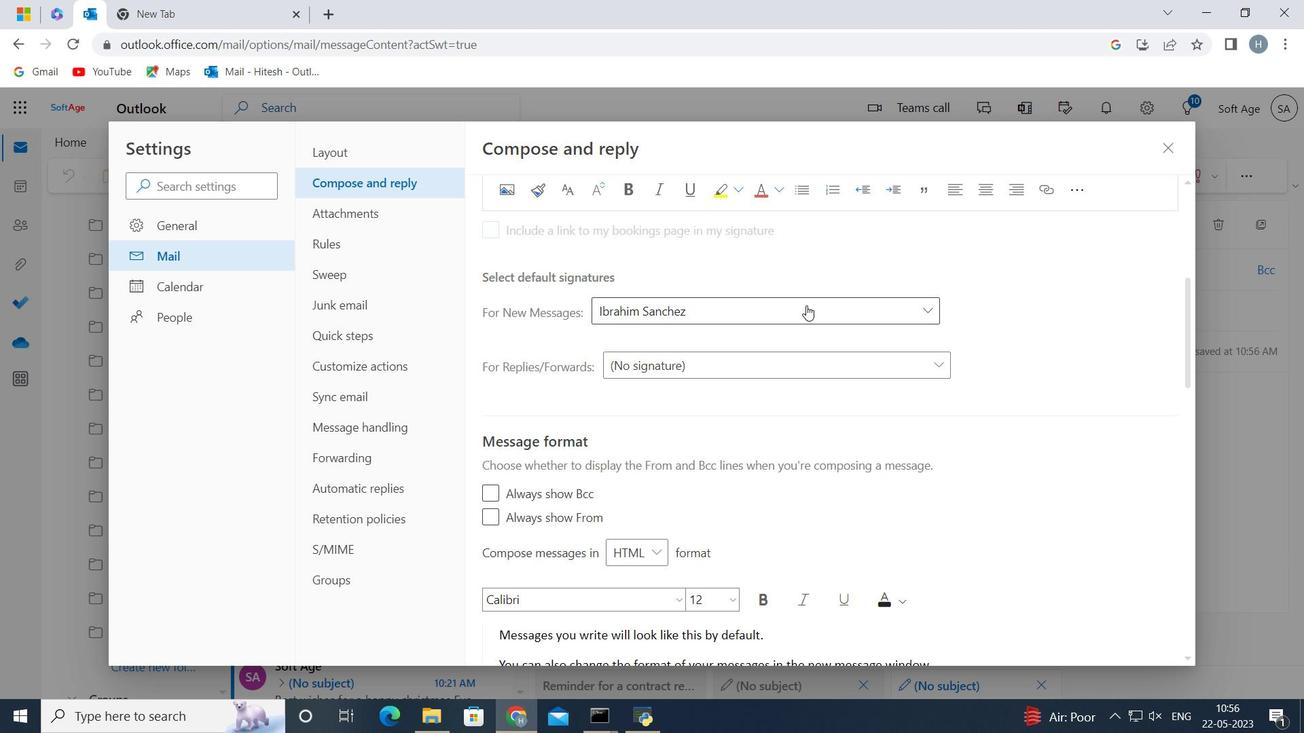 
Action: Mouse pressed left at (818, 307)
Screenshot: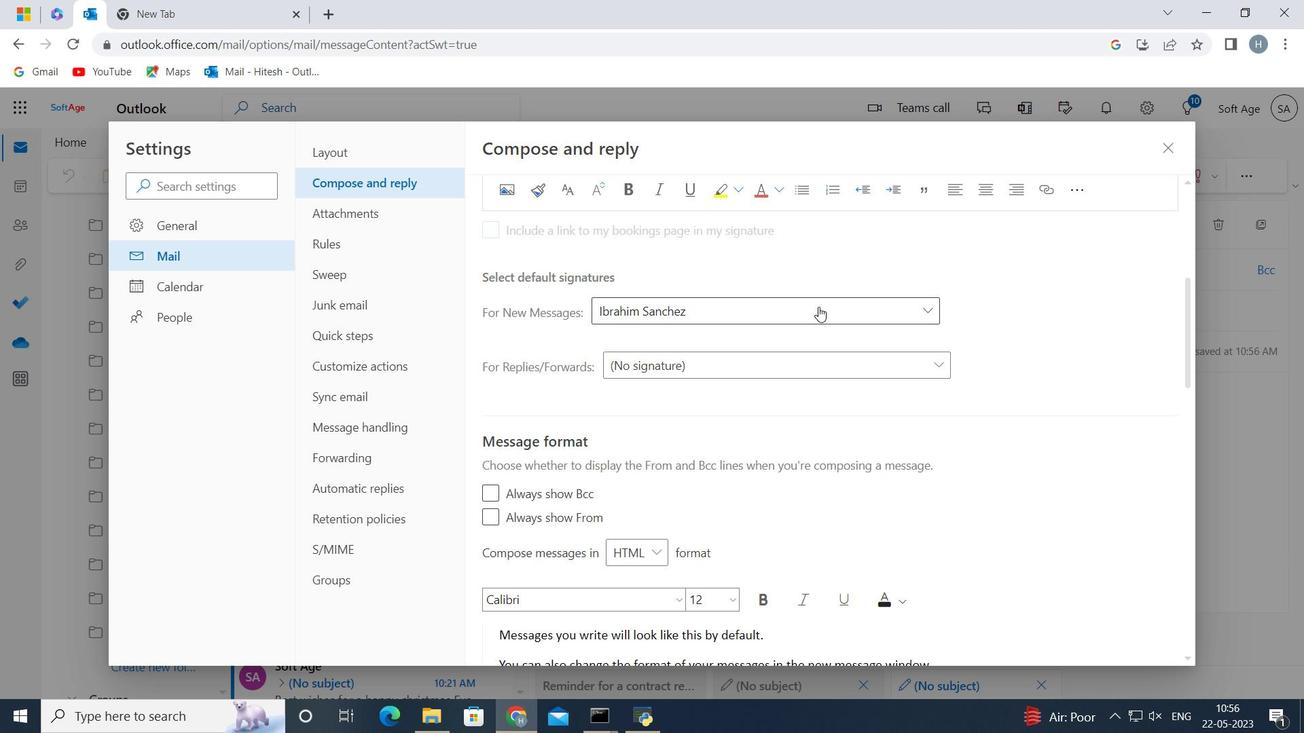 
Action: Mouse moved to (1003, 685)
Screenshot: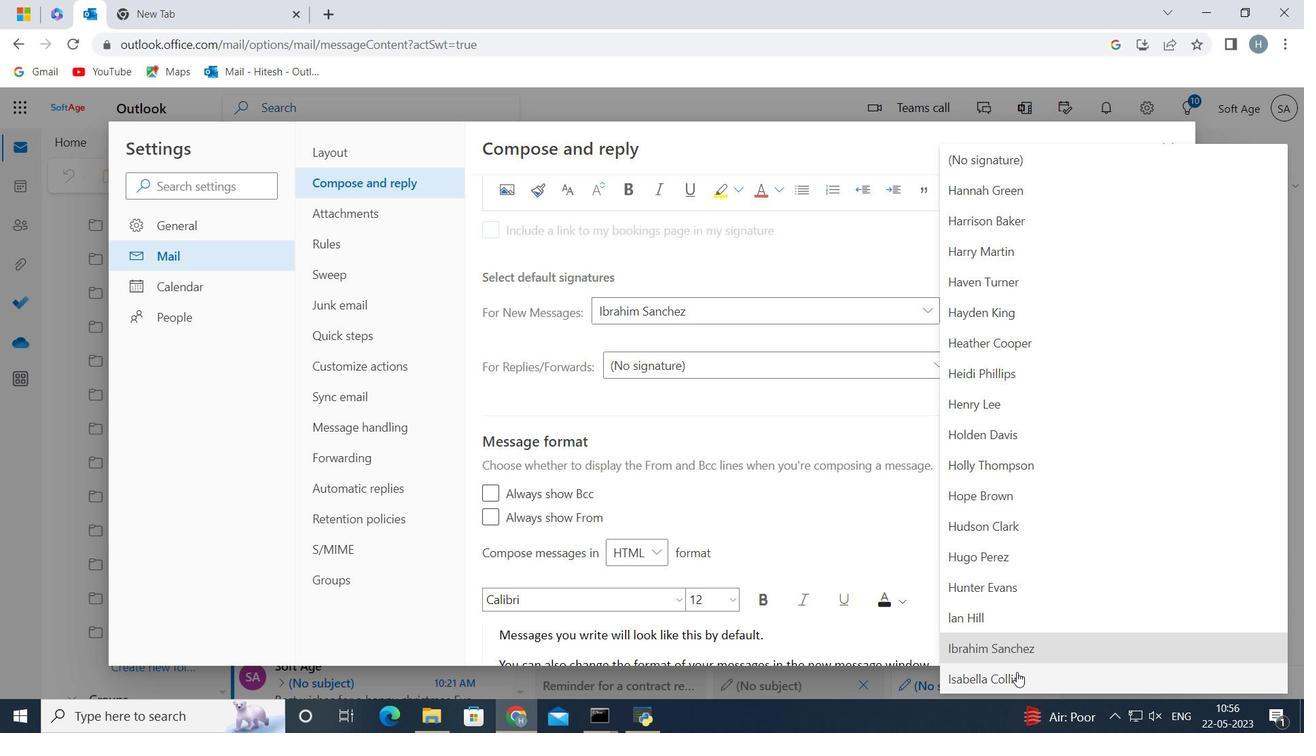 
Action: Mouse pressed left at (1003, 685)
Screenshot: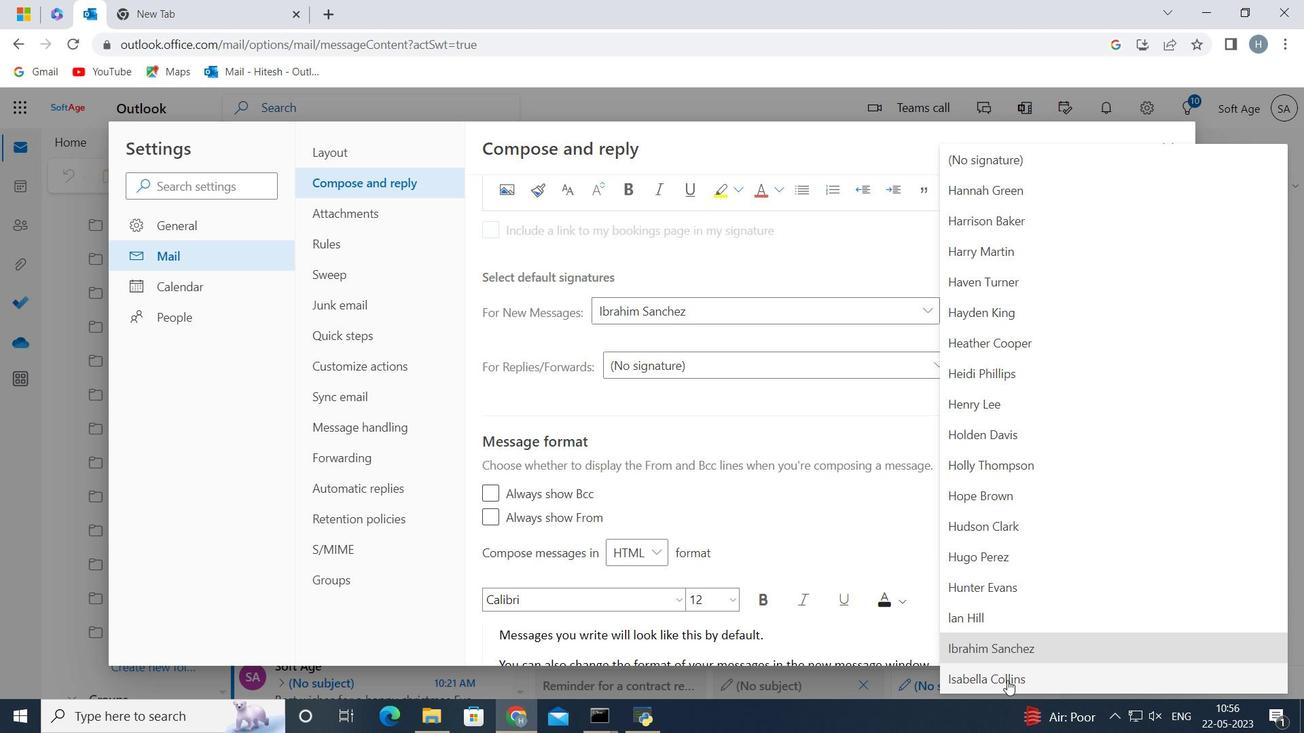 
Action: Mouse moved to (1065, 636)
Screenshot: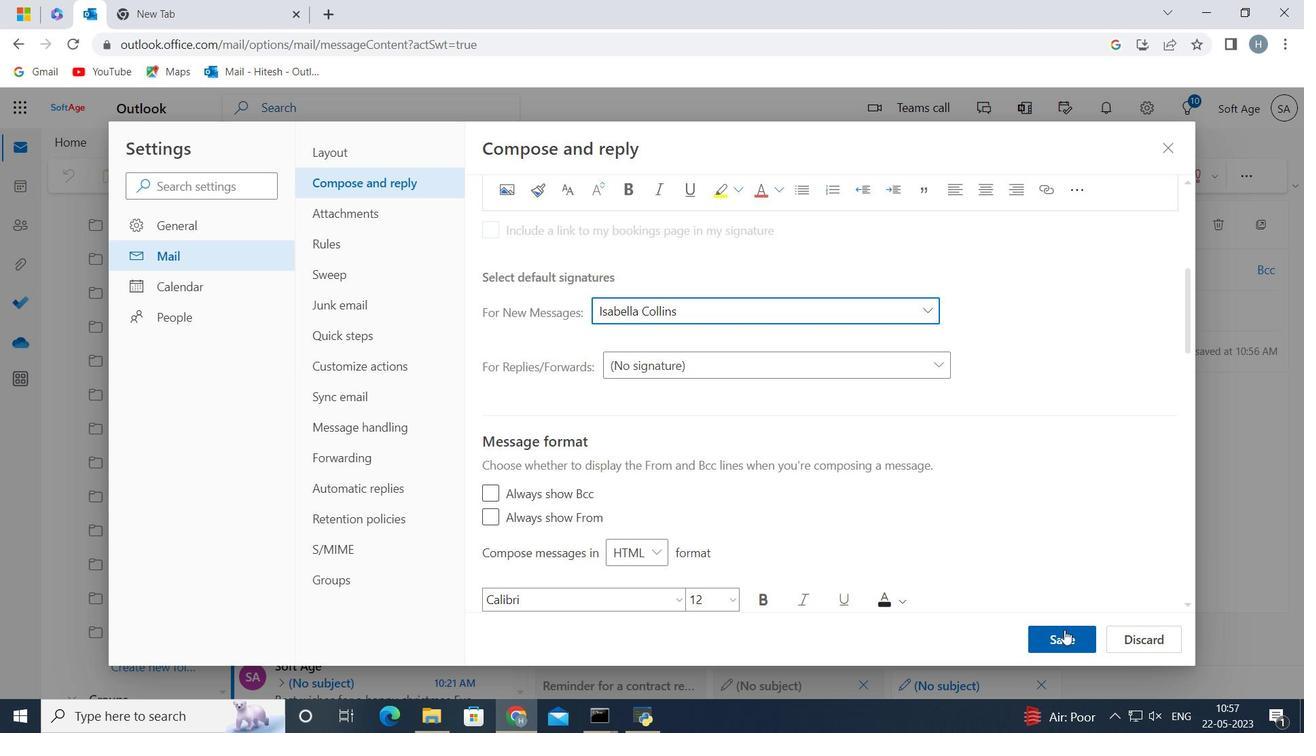 
Action: Mouse pressed left at (1065, 636)
Screenshot: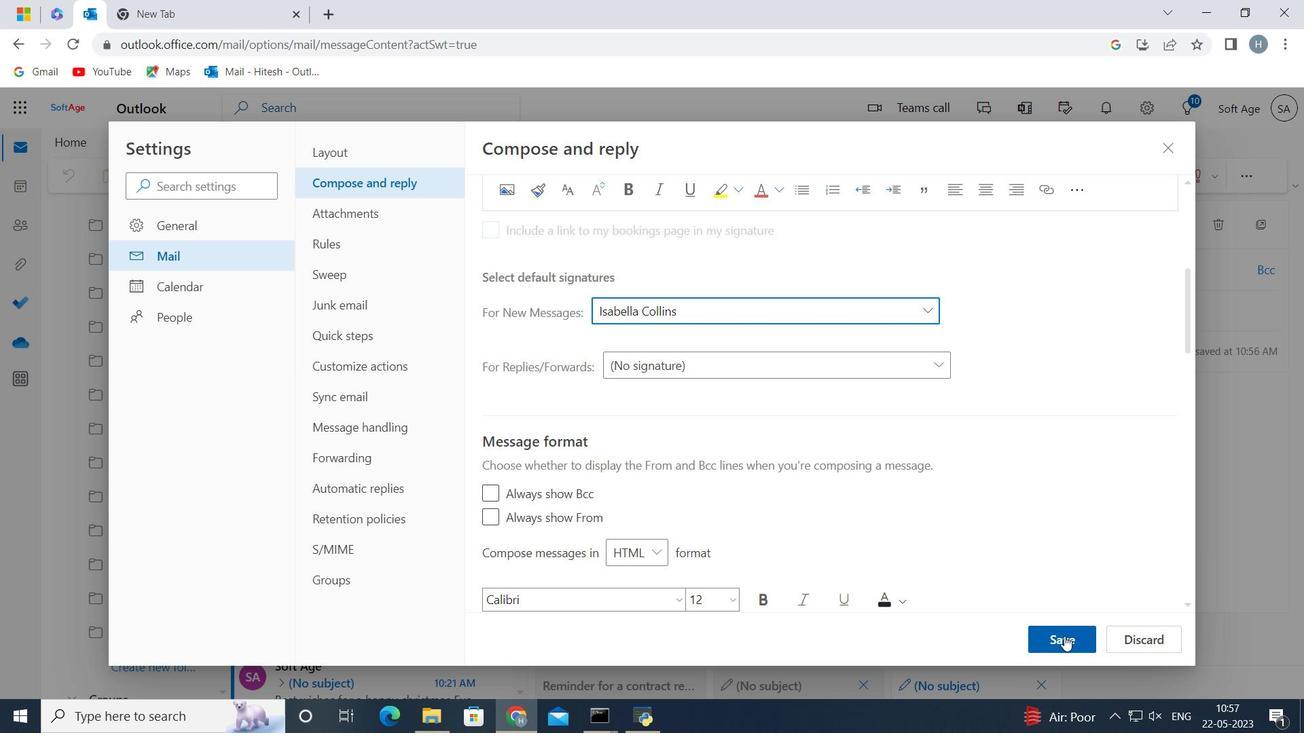 
Action: Mouse moved to (1160, 144)
Screenshot: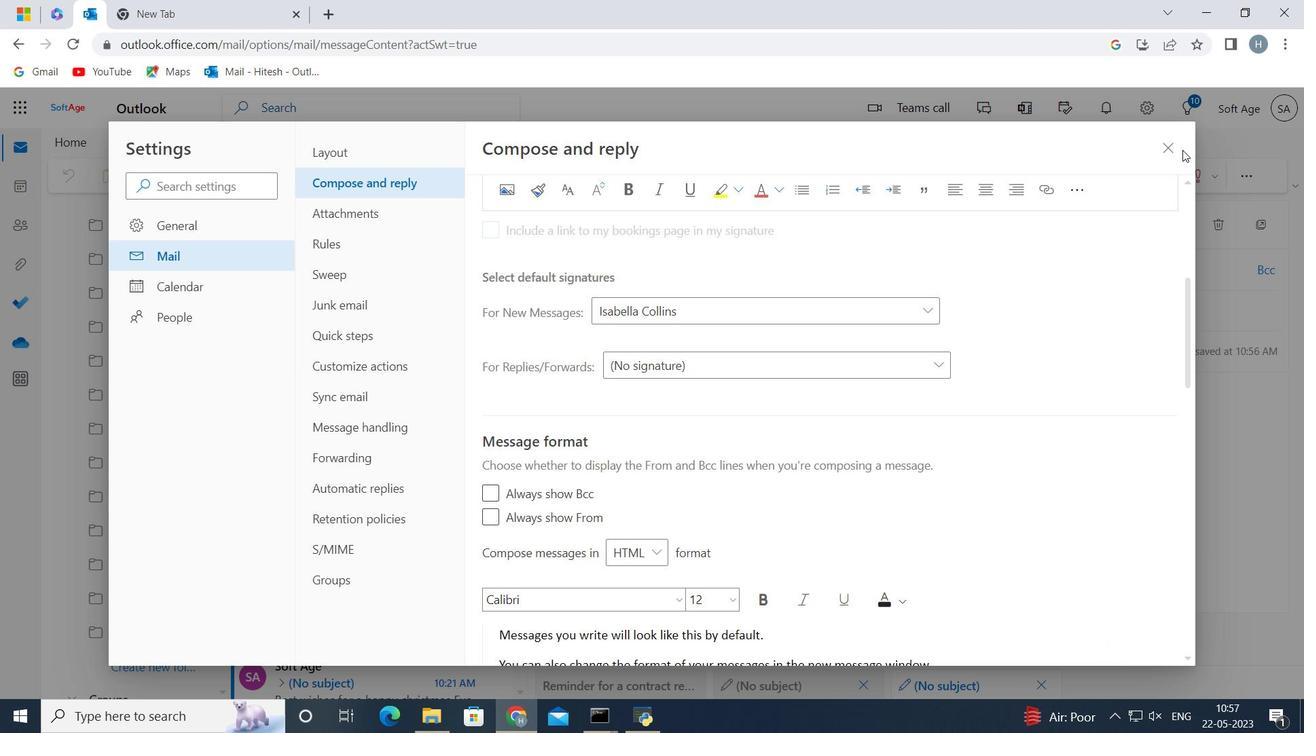 
Action: Mouse pressed left at (1160, 144)
Screenshot: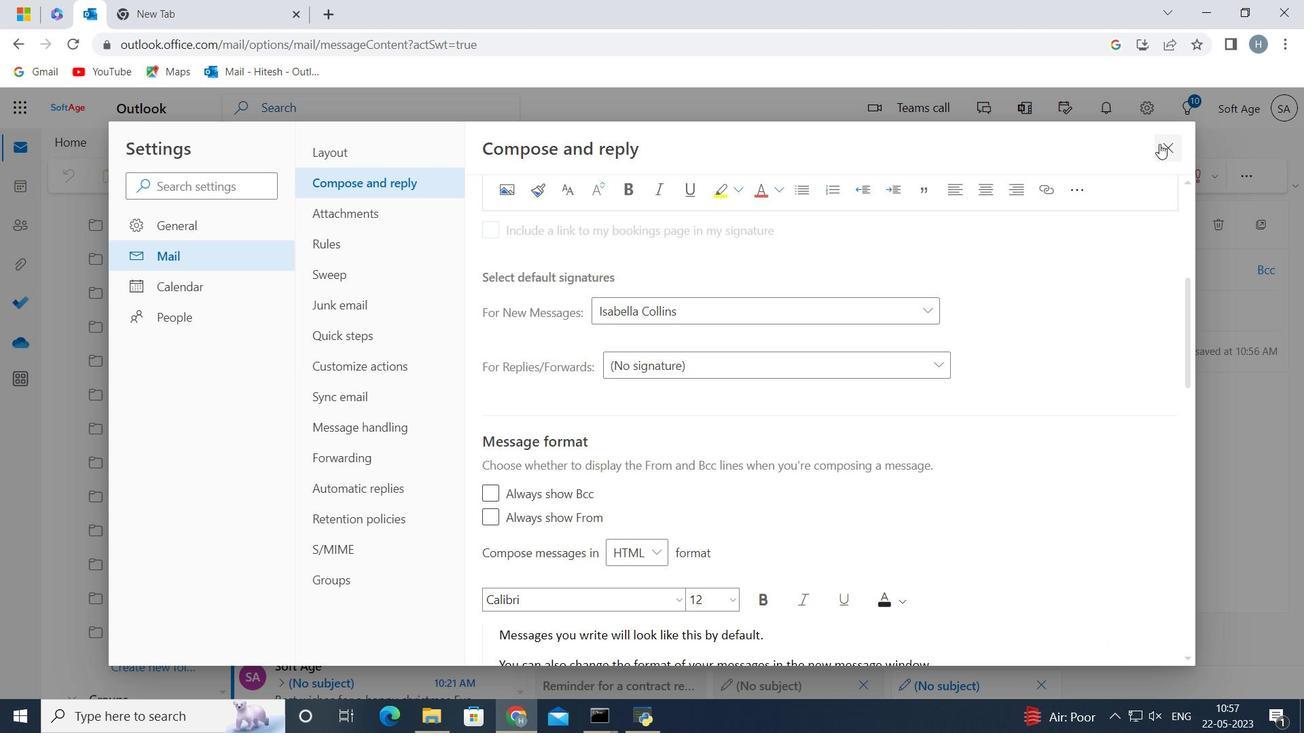 
Action: Mouse moved to (655, 431)
Screenshot: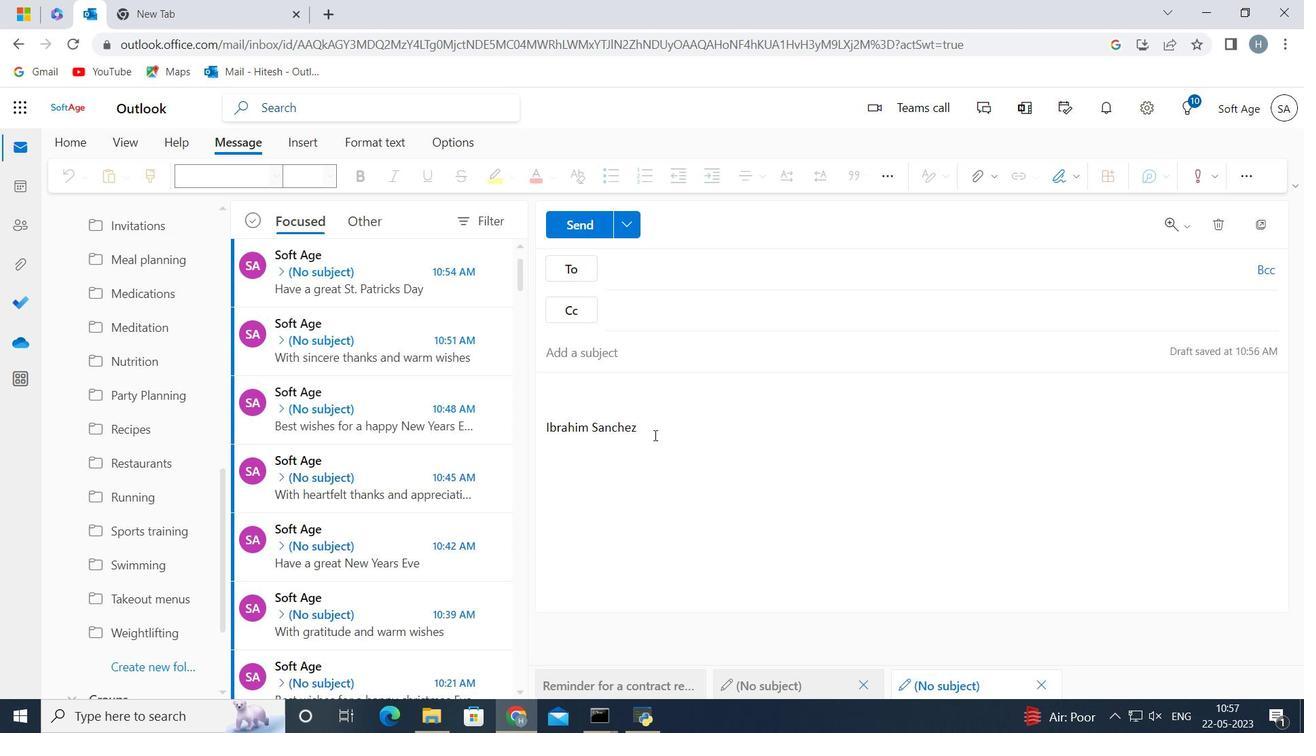 
Action: Mouse pressed left at (655, 431)
Screenshot: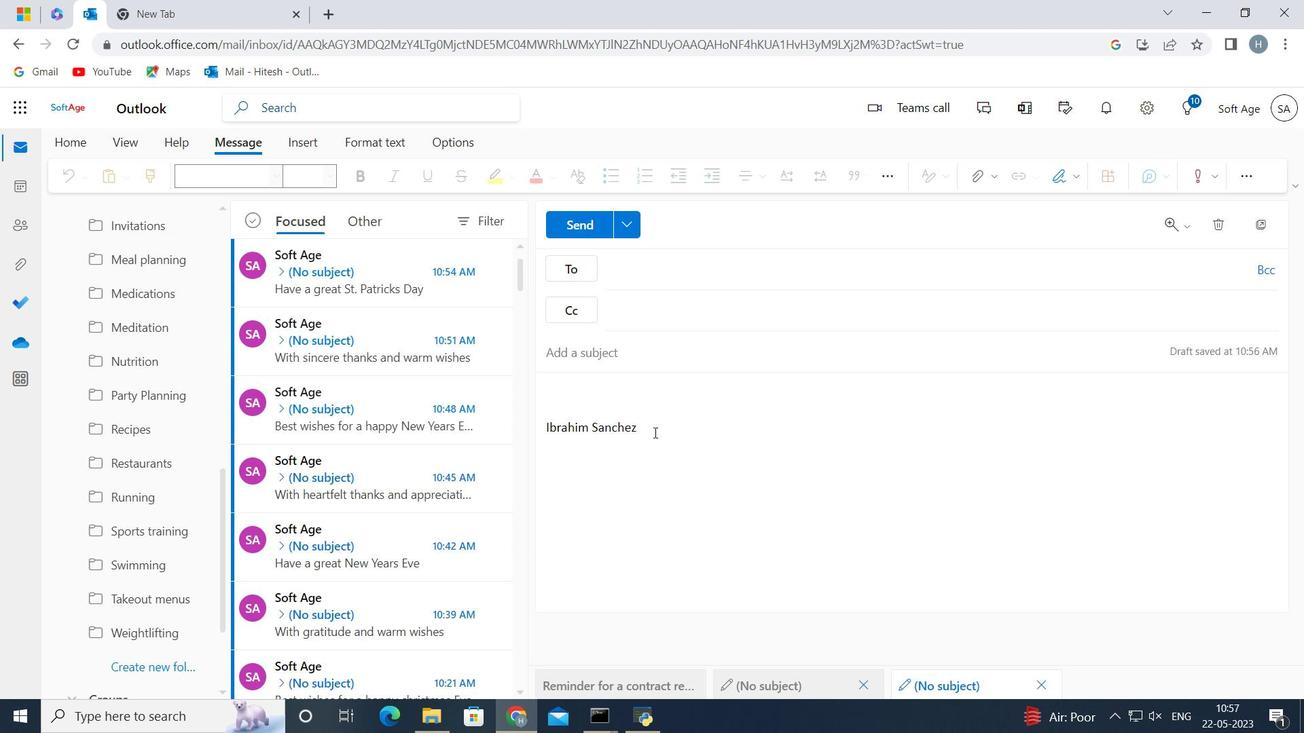 
Action: Mouse moved to (653, 430)
Screenshot: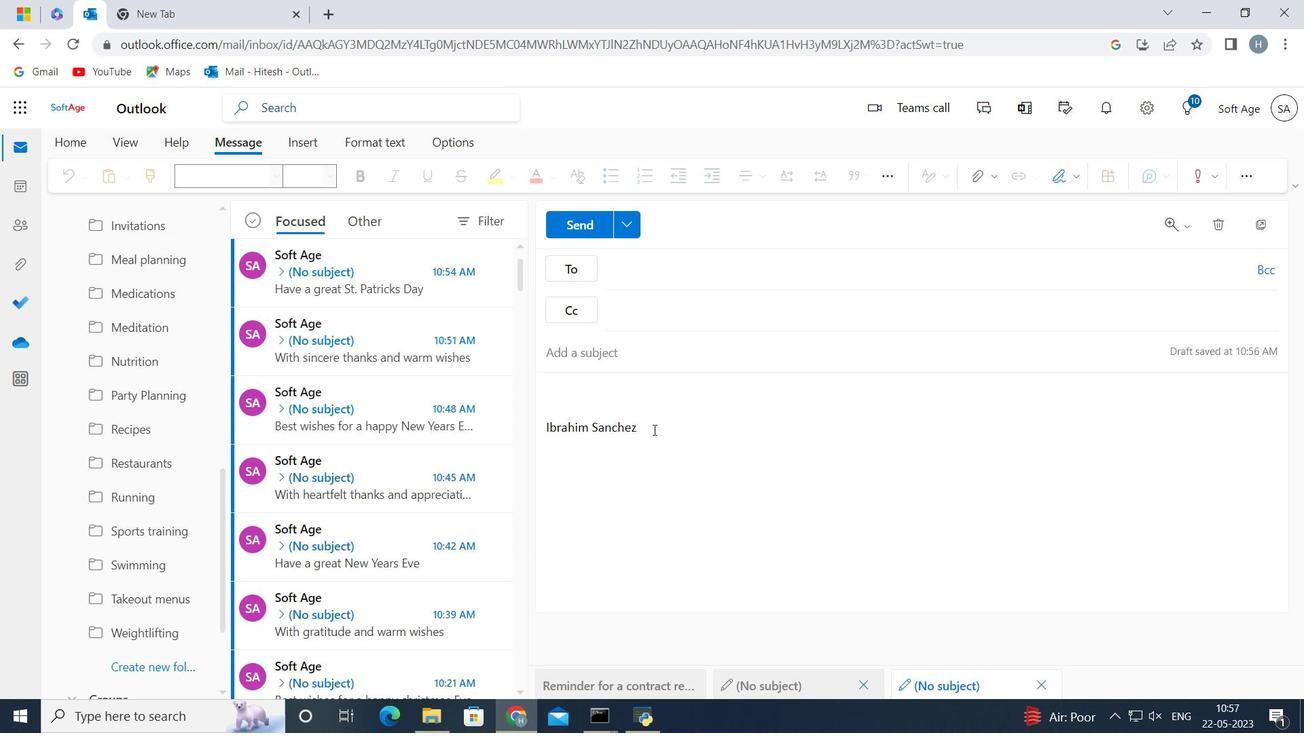 
Action: Key pressed <Key.backspace><Key.backspace><Key.backspace><Key.backspace><Key.backspace><Key.backspace><Key.backspace><Key.backspace><Key.backspace><Key.backspace><Key.backspace><Key.backspace><Key.backspace><Key.backspace><Key.backspace><Key.shift>With<Key.space>gratitude<Key.space>and<Key.space>sincere<Key.space>wishes<Key.space>
Screenshot: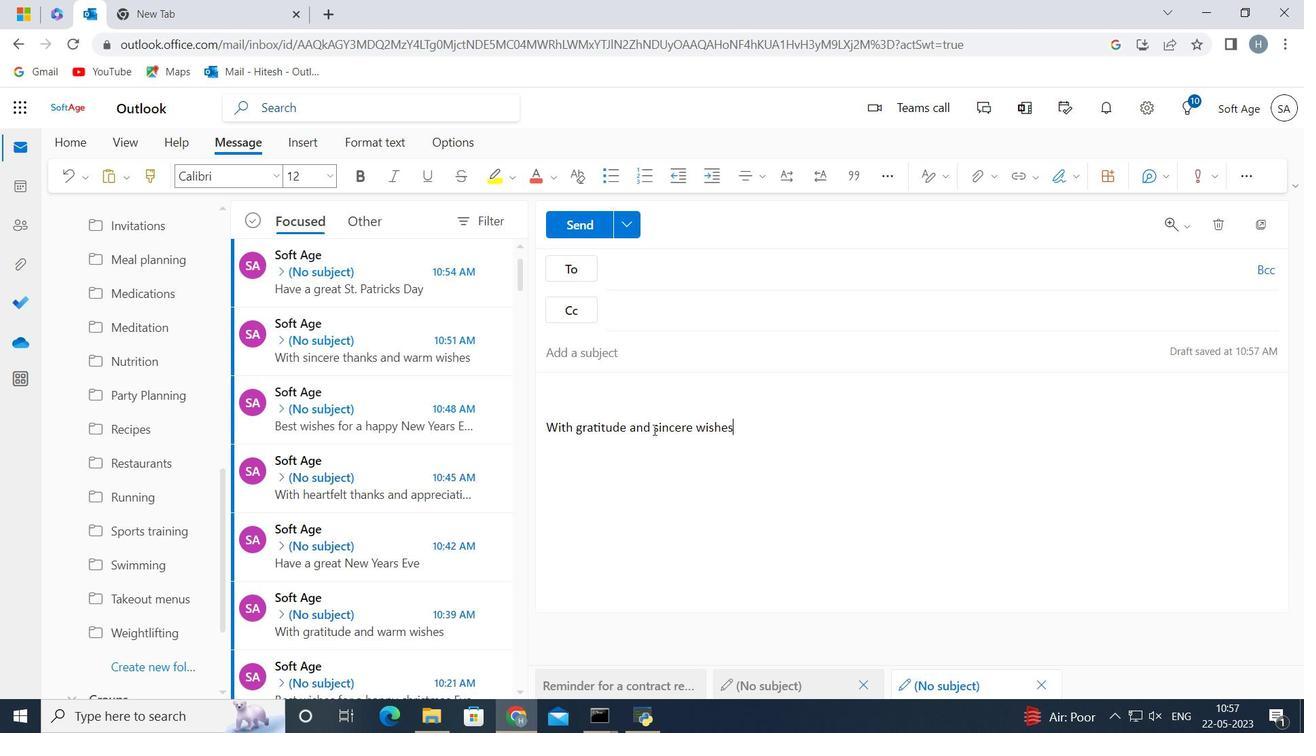 
Action: Mouse moved to (652, 273)
Screenshot: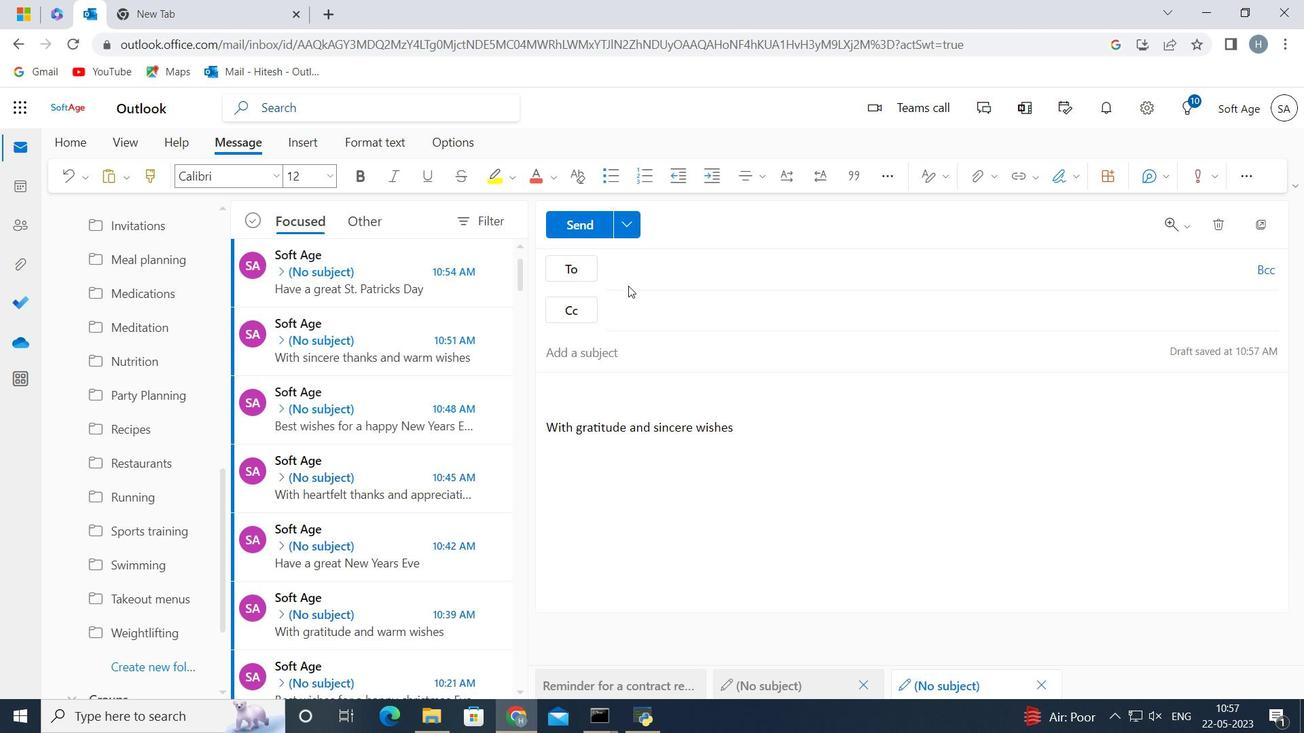 
Action: Mouse pressed left at (652, 273)
Screenshot: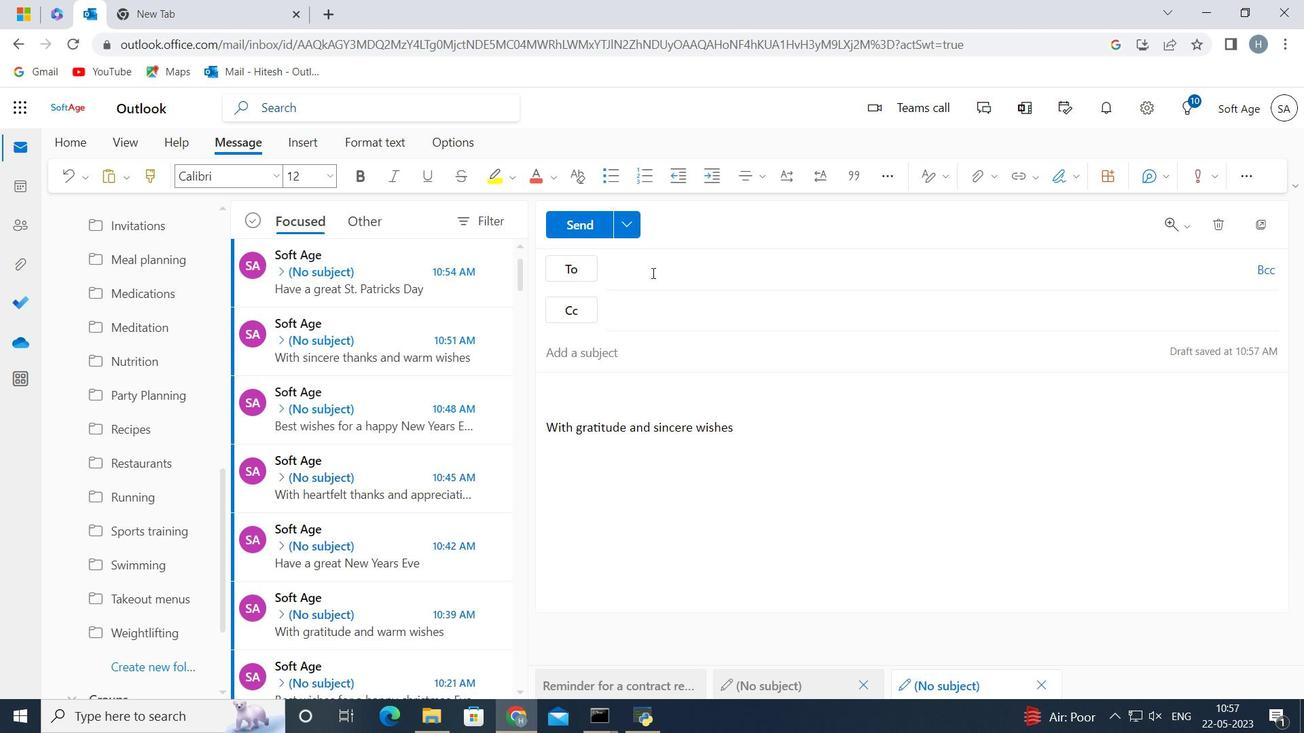 
Action: Mouse moved to (653, 273)
Screenshot: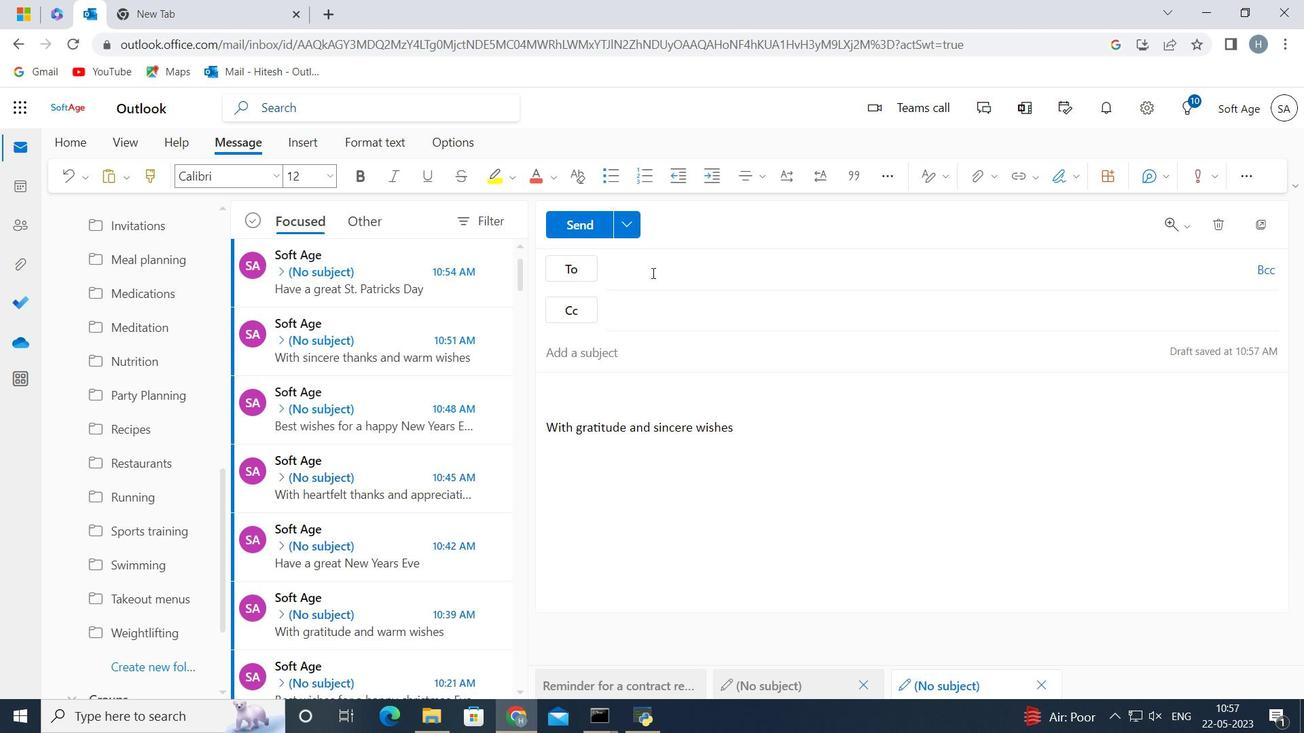
Action: Key pressed softage.8<Key.shift>@softage.net
Screenshot: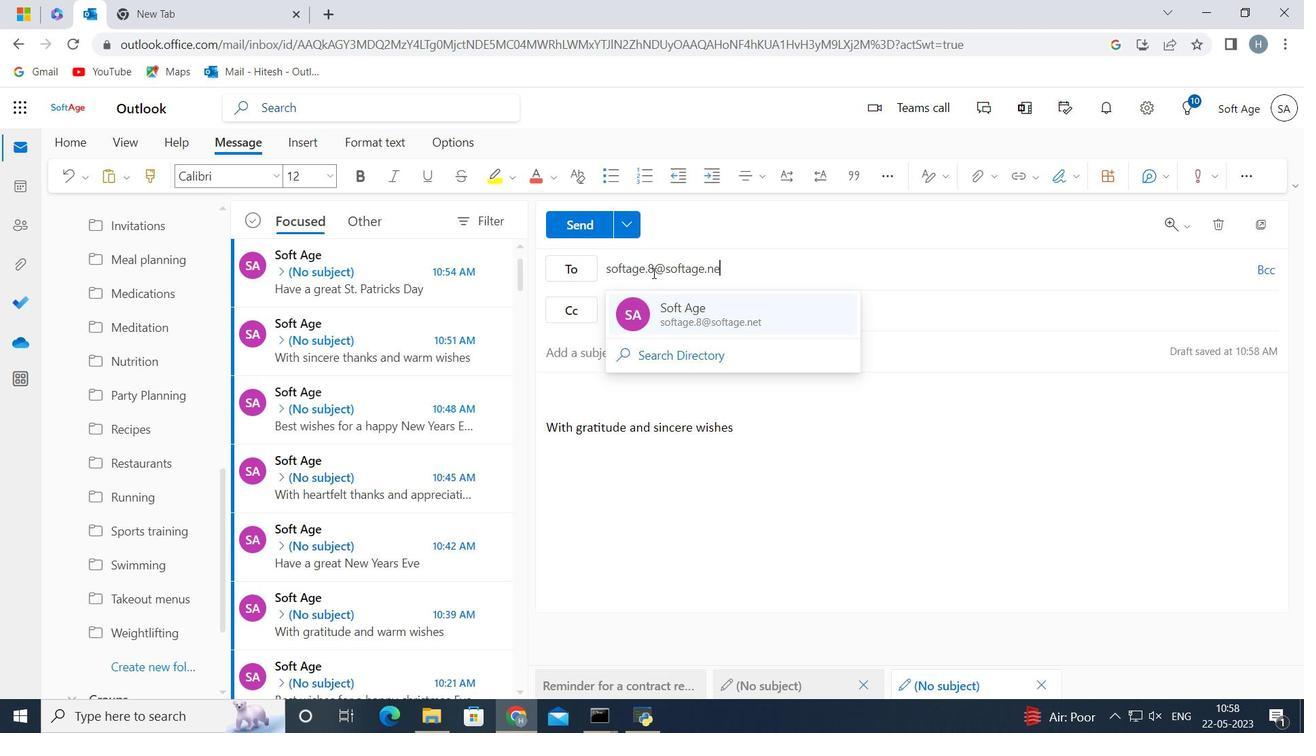 
Action: Mouse moved to (682, 310)
Screenshot: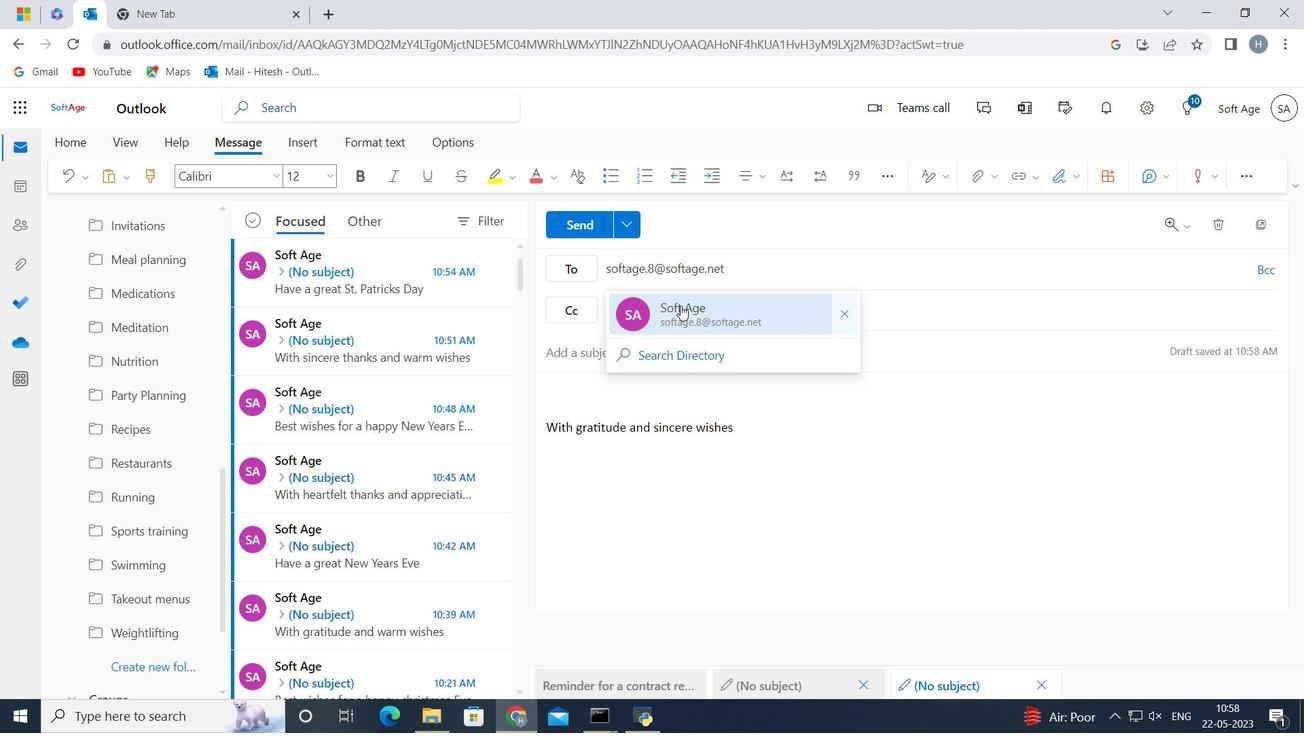 
Action: Mouse pressed left at (682, 310)
Screenshot: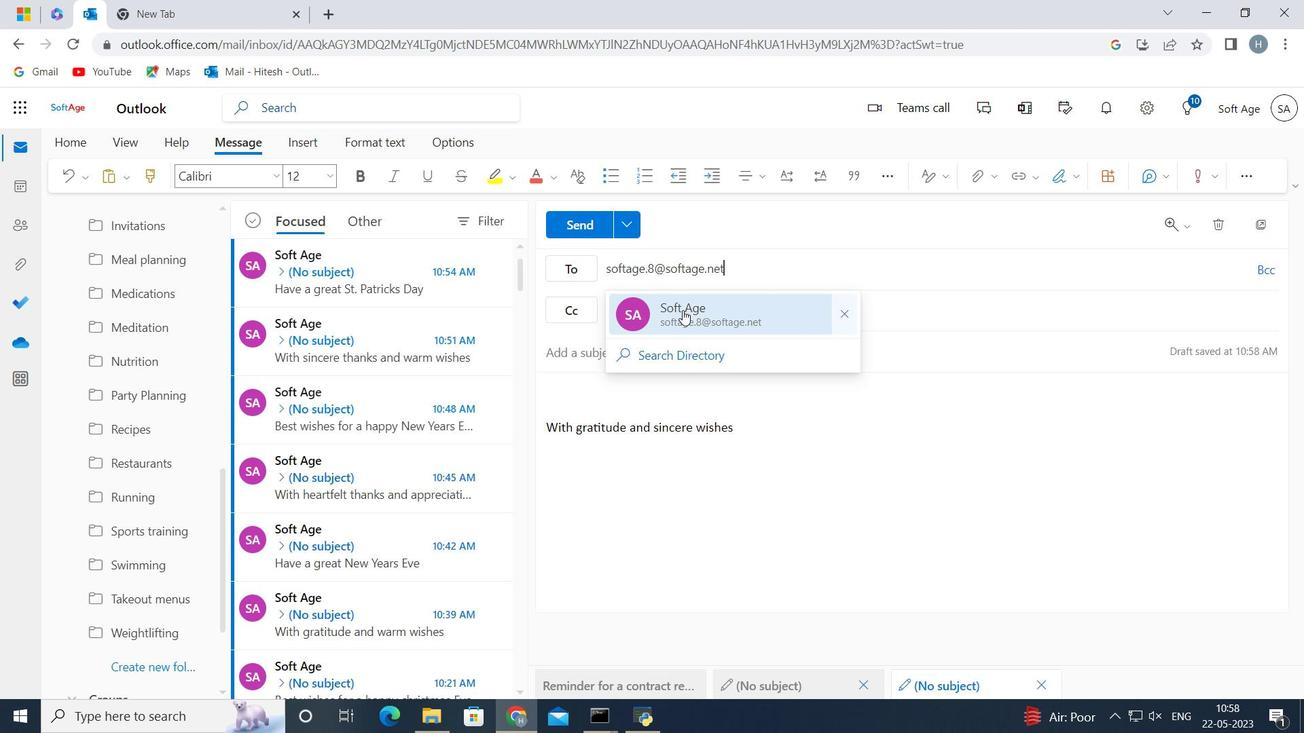 
Action: Mouse moved to (154, 664)
Screenshot: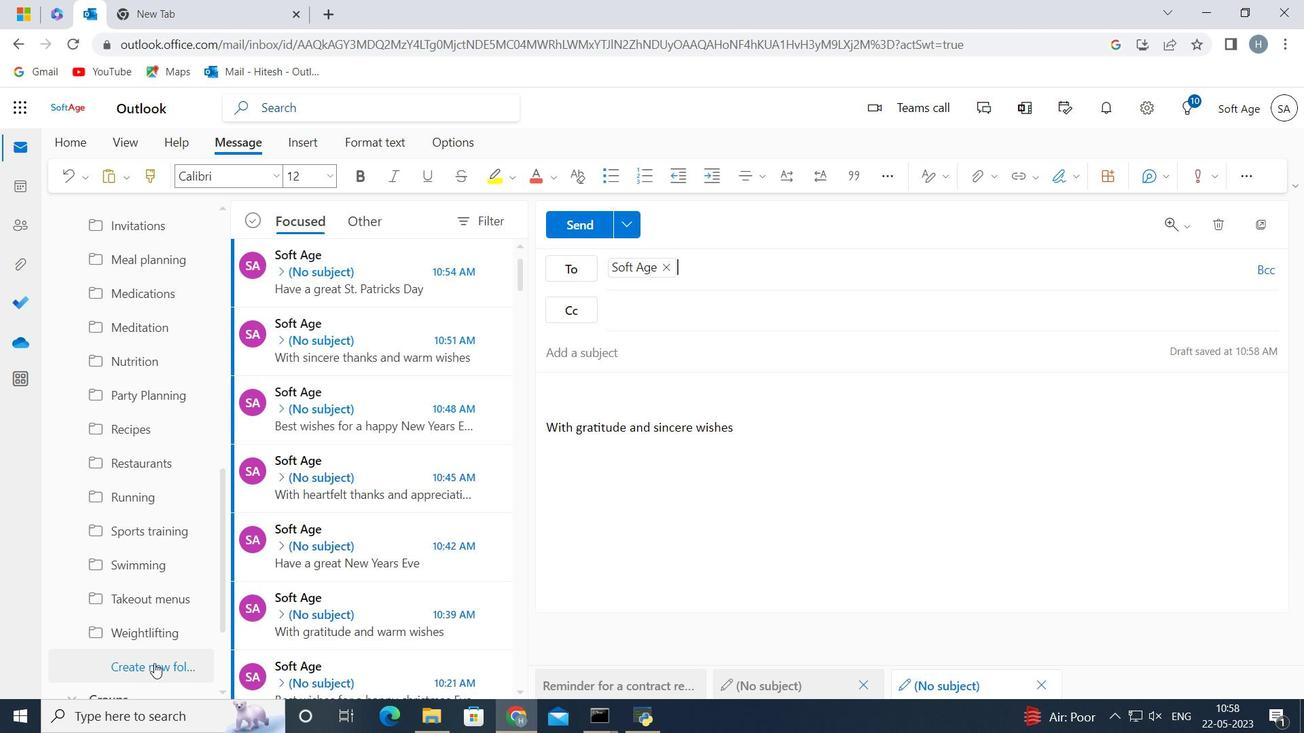 
Action: Mouse pressed left at (154, 664)
Screenshot: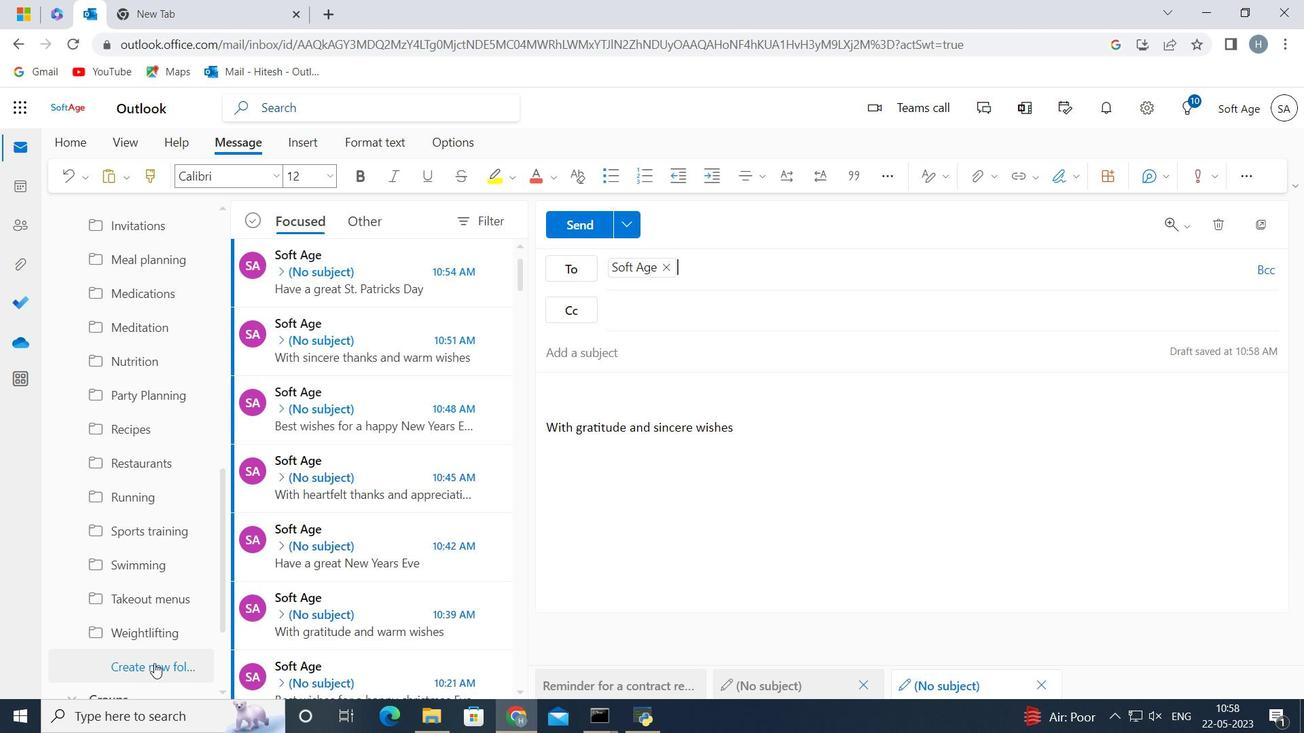 
Action: Mouse moved to (163, 640)
Screenshot: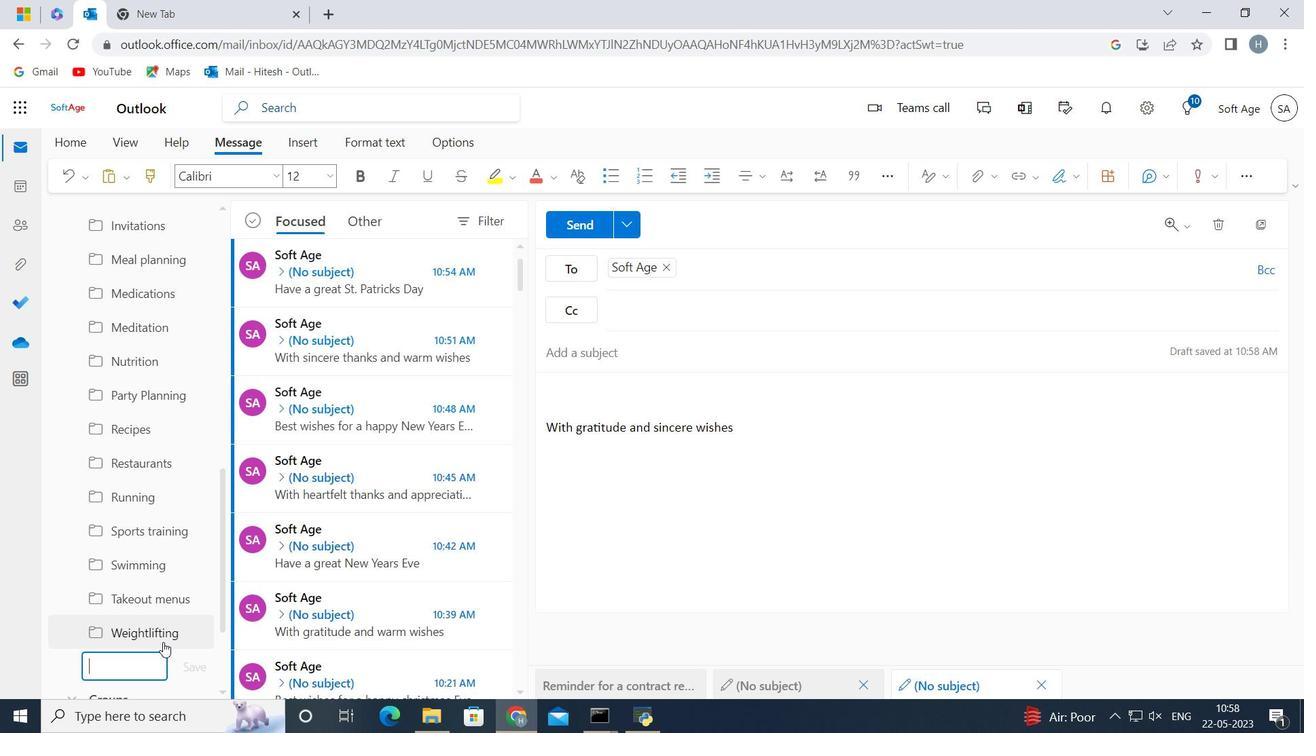 
Action: Key pressed <Key.shift>Games
Screenshot: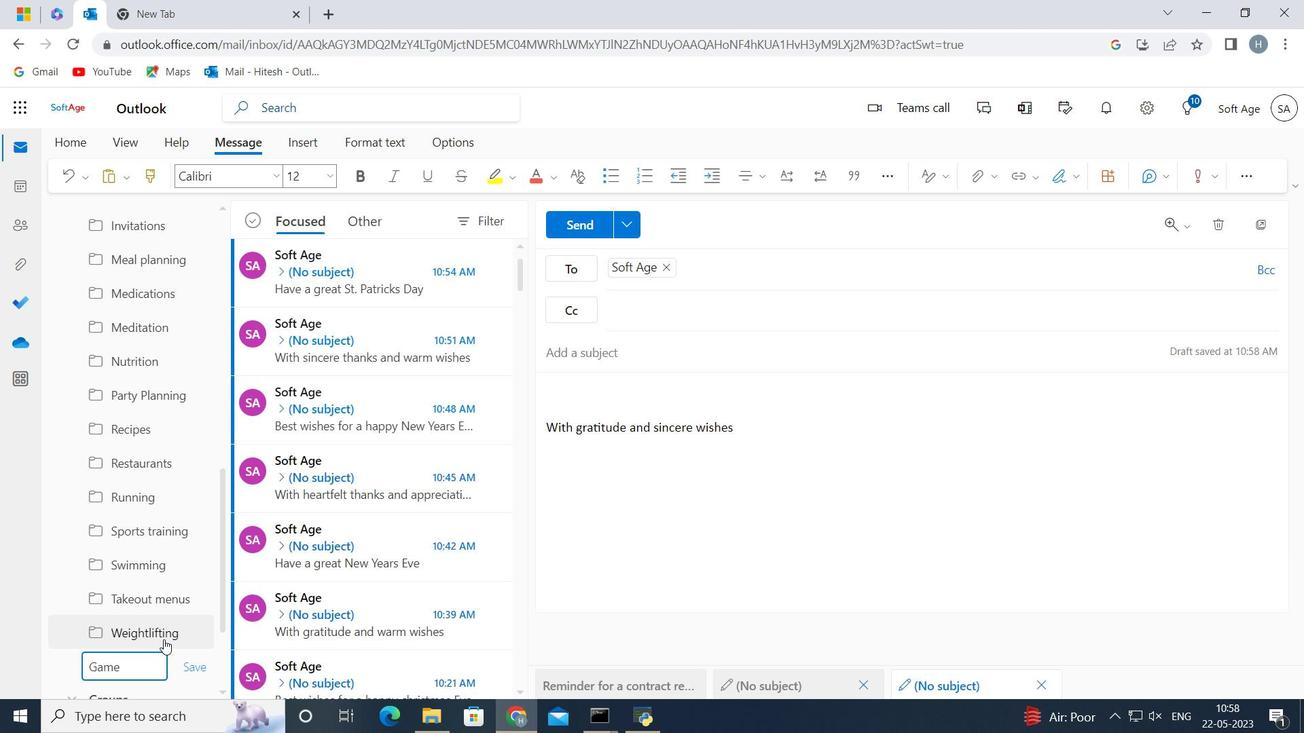 
Action: Mouse moved to (193, 663)
Screenshot: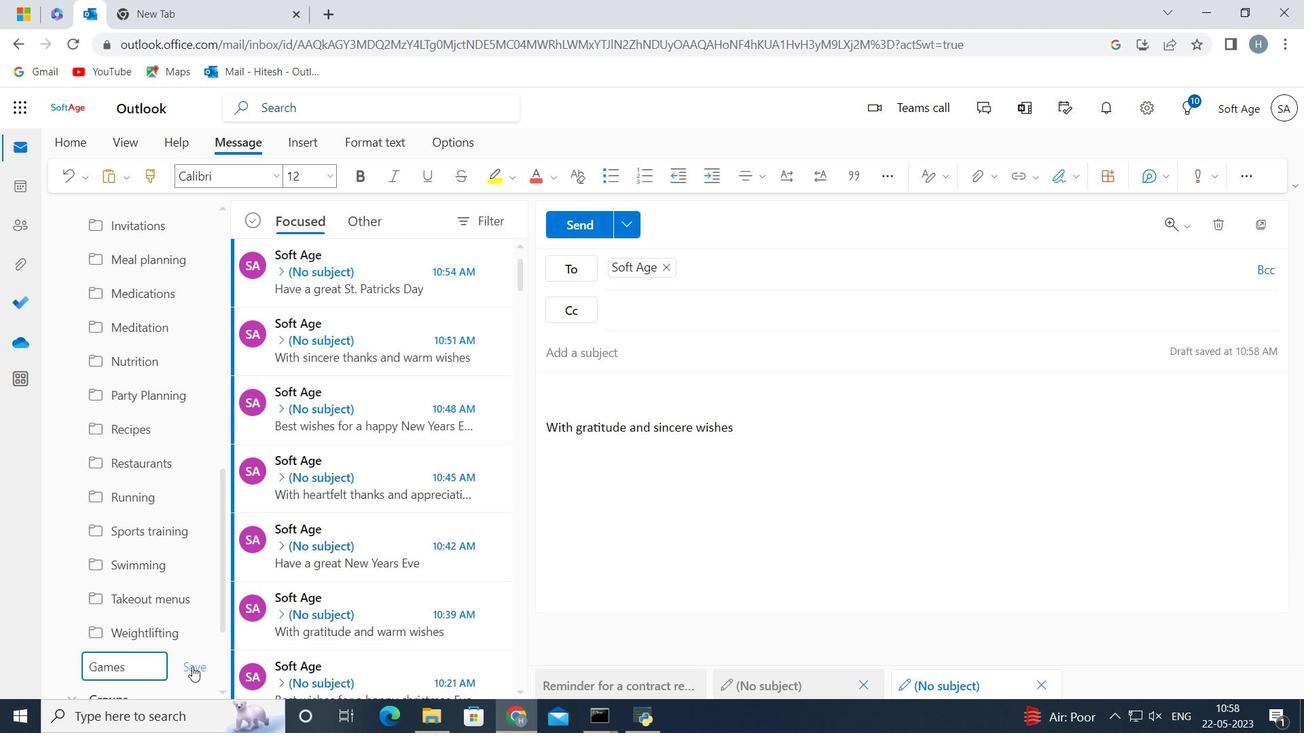 
Action: Mouse pressed left at (193, 663)
Screenshot: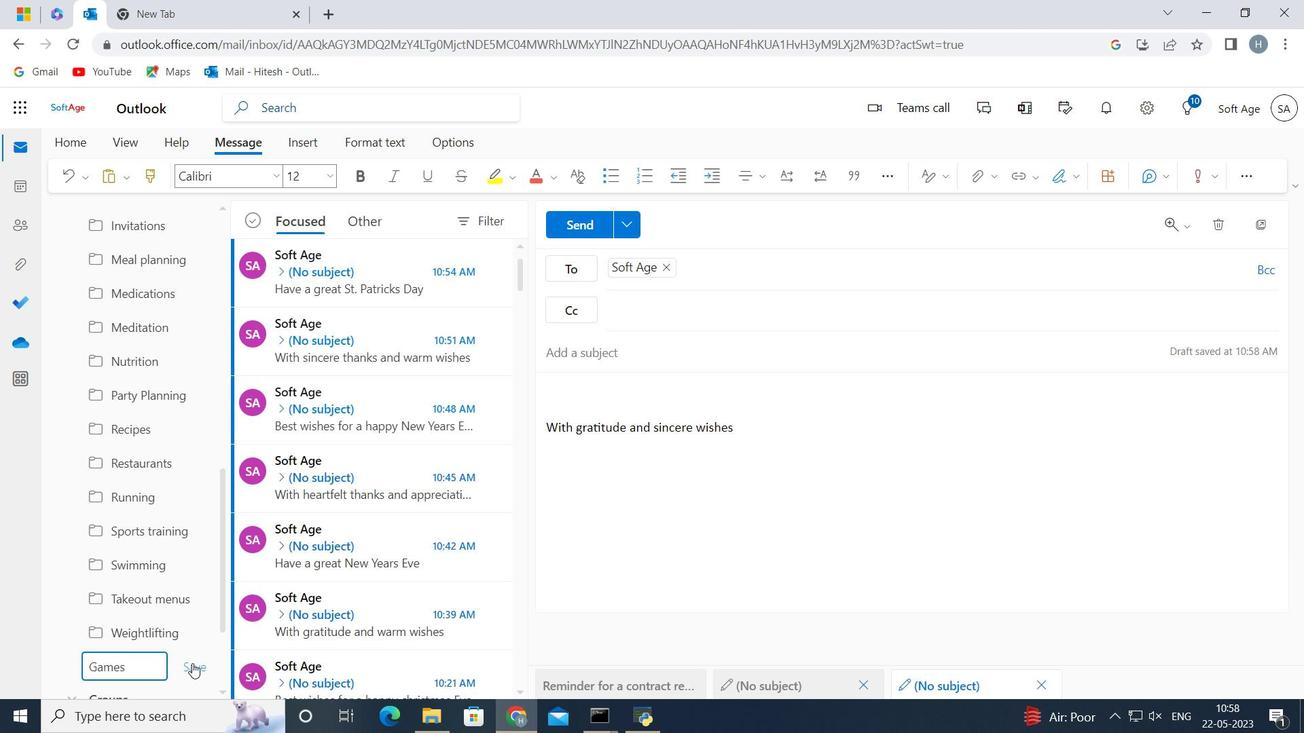 
Action: Mouse moved to (584, 224)
Screenshot: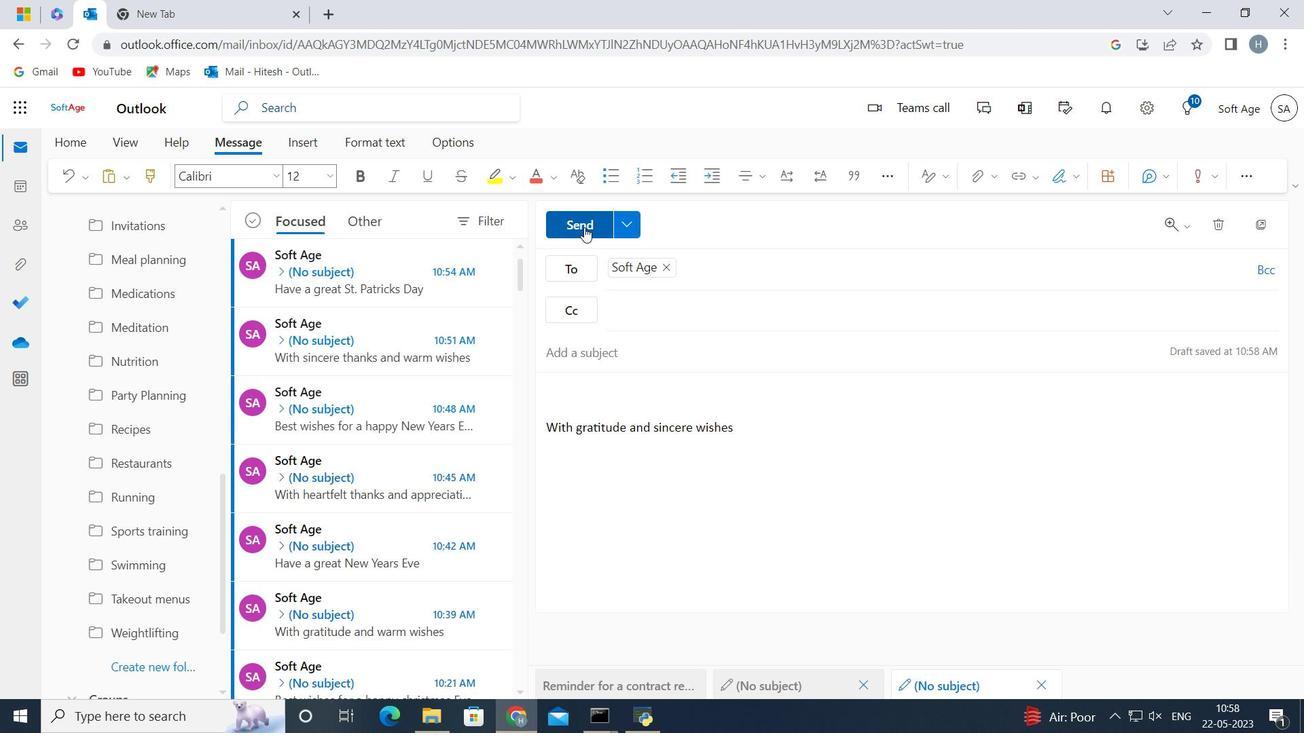 
Action: Mouse pressed left at (584, 224)
Screenshot: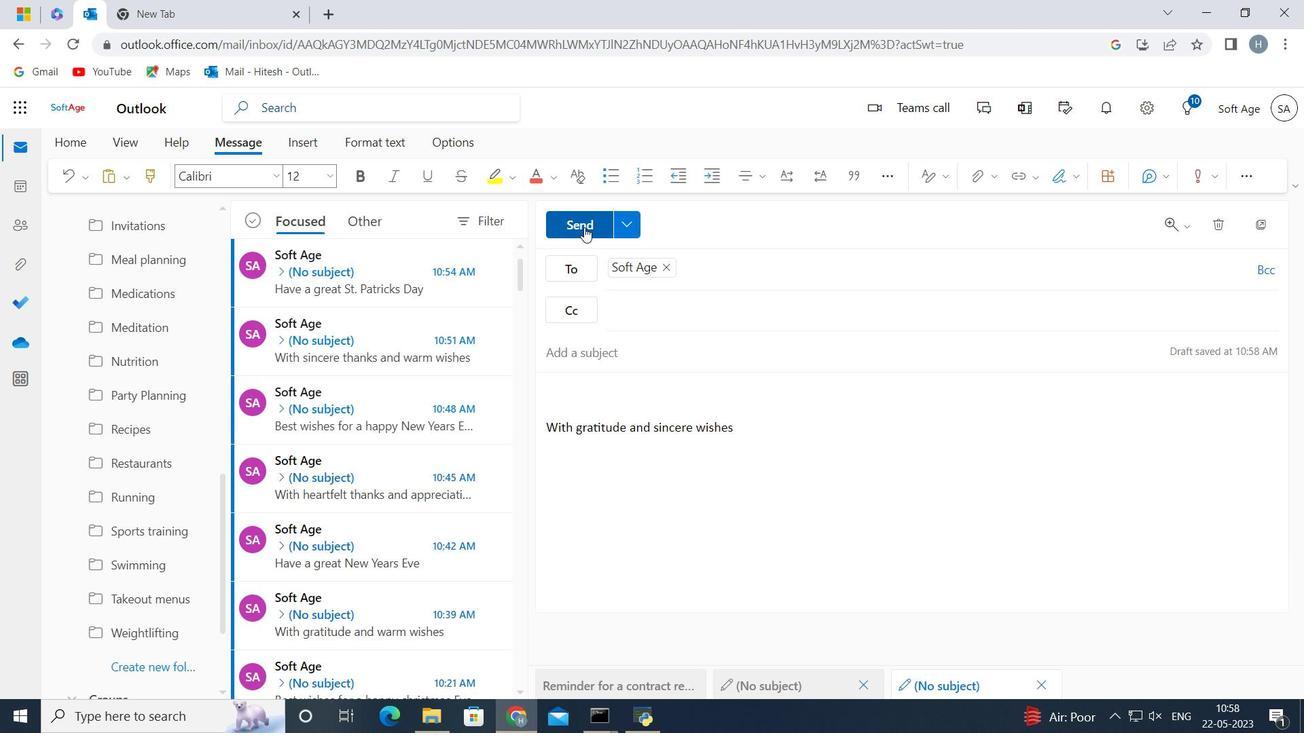 
Action: Mouse moved to (650, 432)
Screenshot: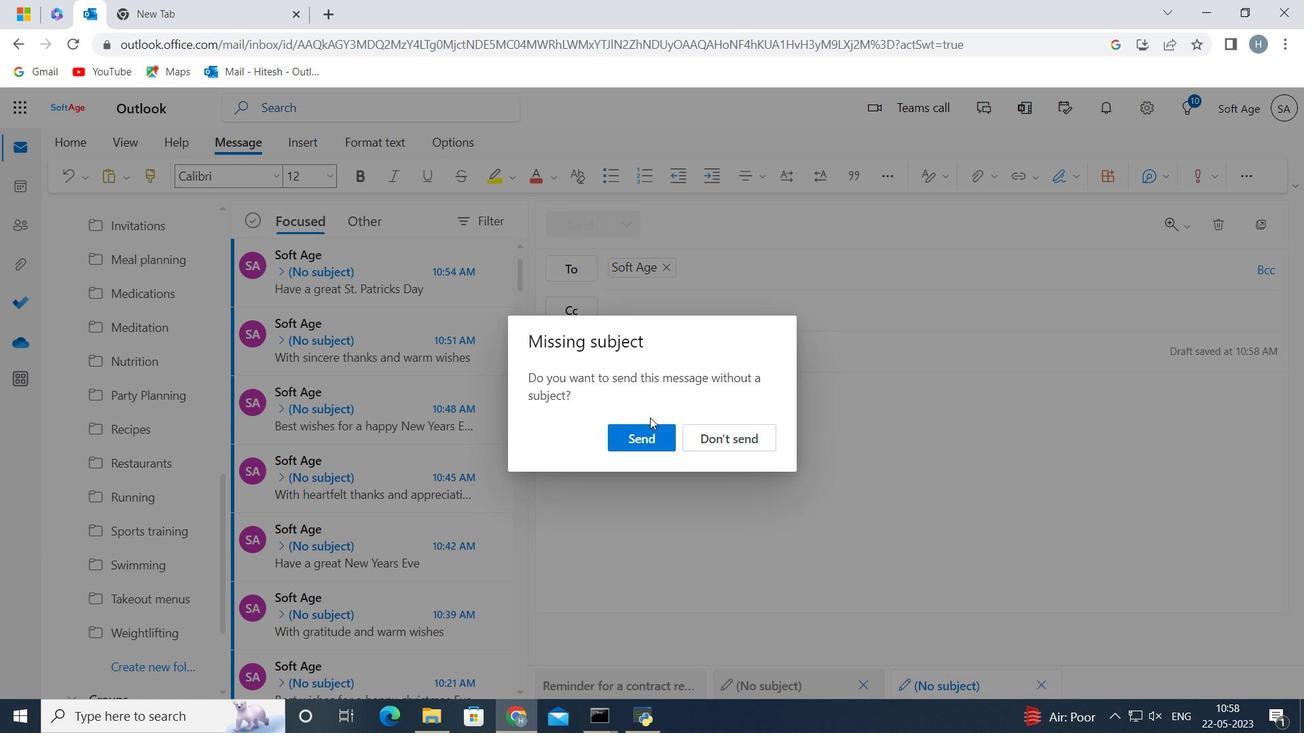 
Action: Mouse pressed left at (650, 432)
Screenshot: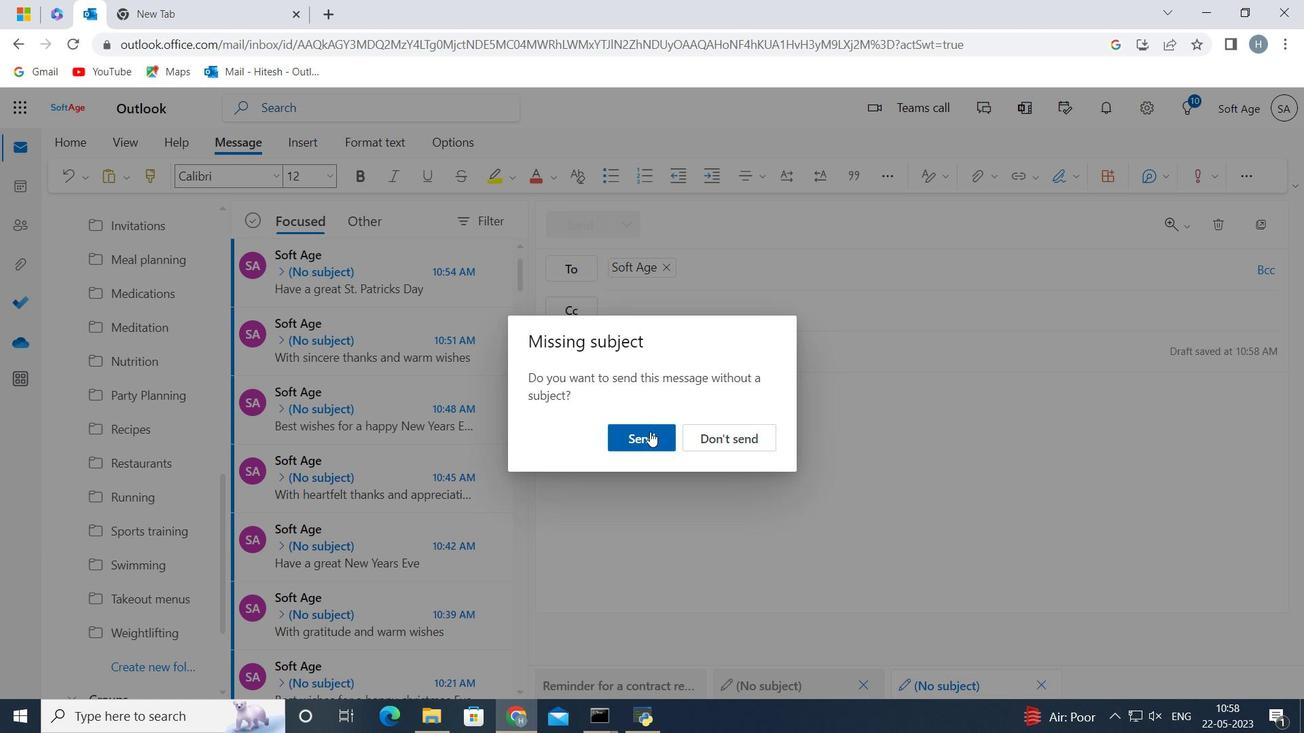
Action: Mouse moved to (653, 443)
Screenshot: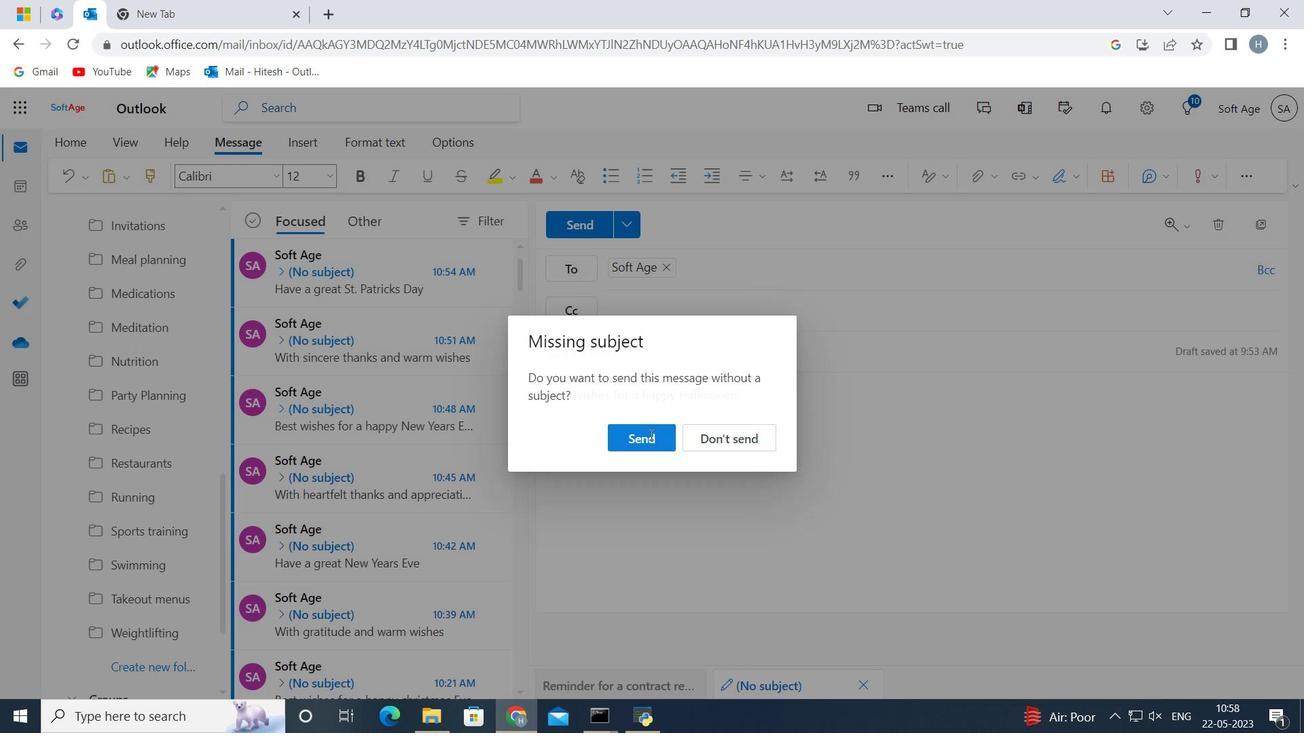 
